 Task: Research Airbnb options in Assab, Eritrea from 2nd December, 2023 to 5th December, 2023 for 1 adult. Place can be private room with 1  bedroom having 1 bed and 1 bathroom. Property type can be hotel.
Action: Mouse moved to (454, 63)
Screenshot: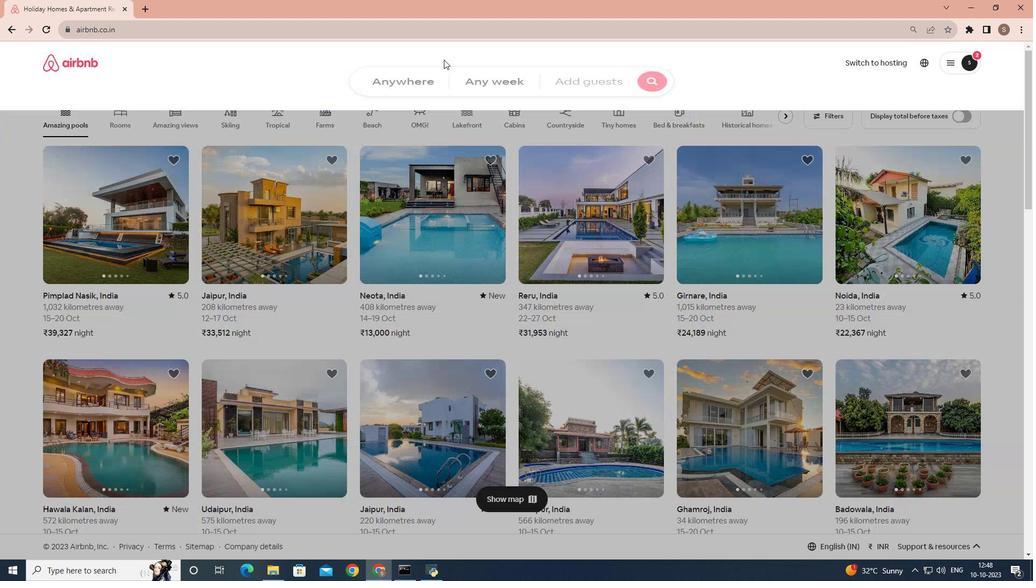 
Action: Mouse pressed left at (454, 63)
Screenshot: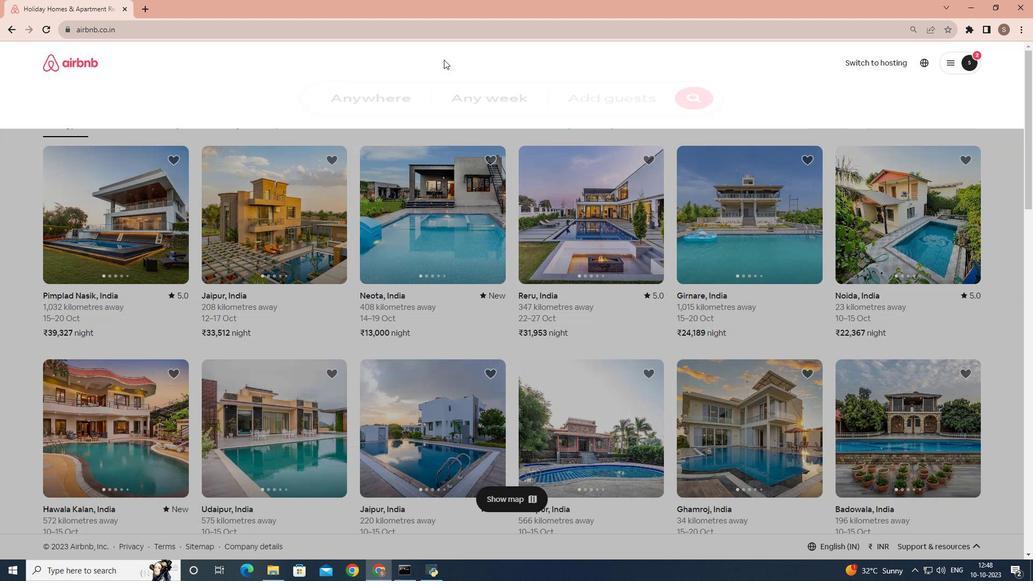 
Action: Mouse moved to (388, 102)
Screenshot: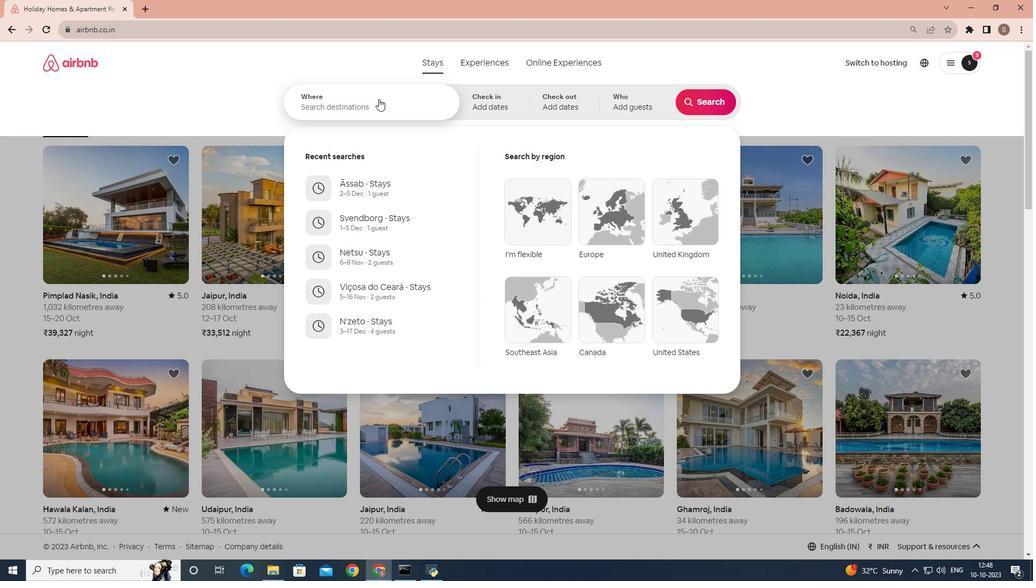 
Action: Mouse pressed left at (388, 102)
Screenshot: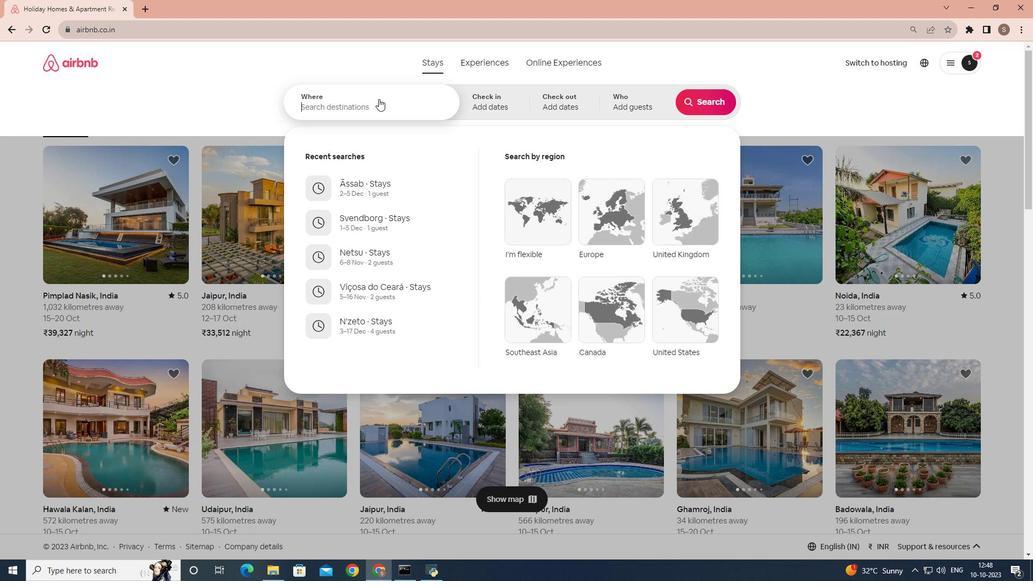 
Action: Key pressed <Key.shift>Assab,<Key.space><Key.shift>Eritea
Screenshot: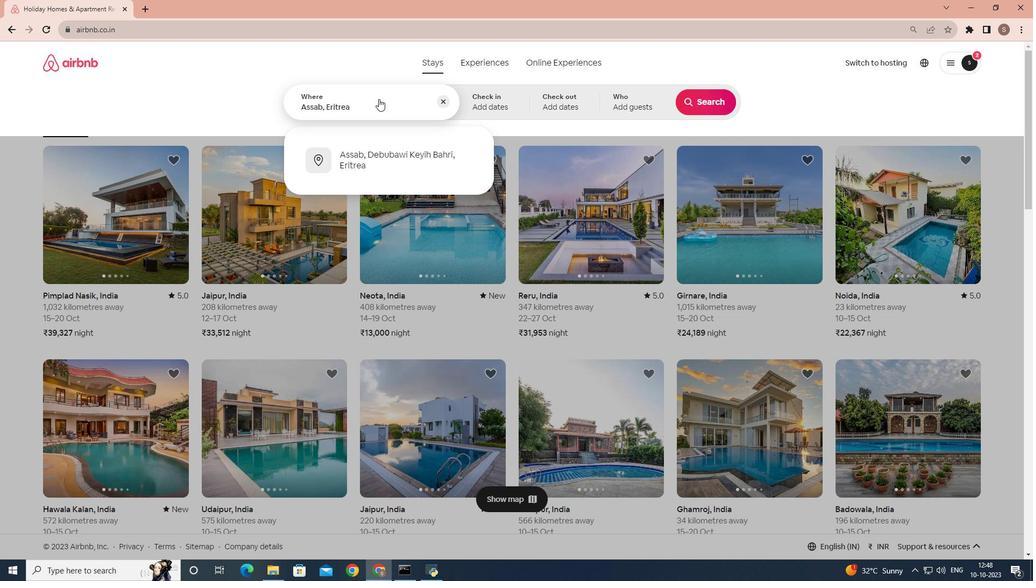 
Action: Mouse moved to (426, 161)
Screenshot: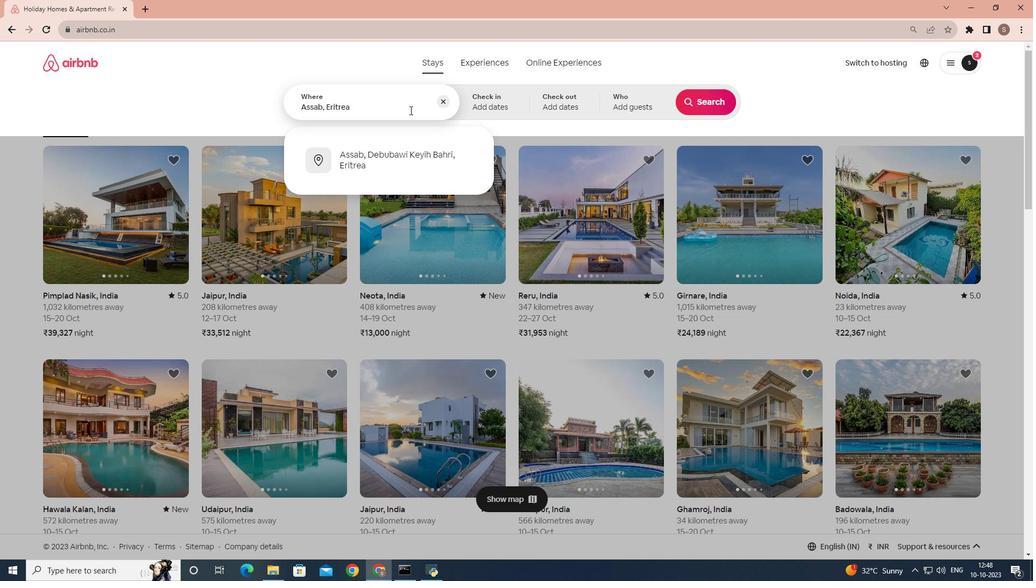 
Action: Mouse pressed left at (426, 161)
Screenshot: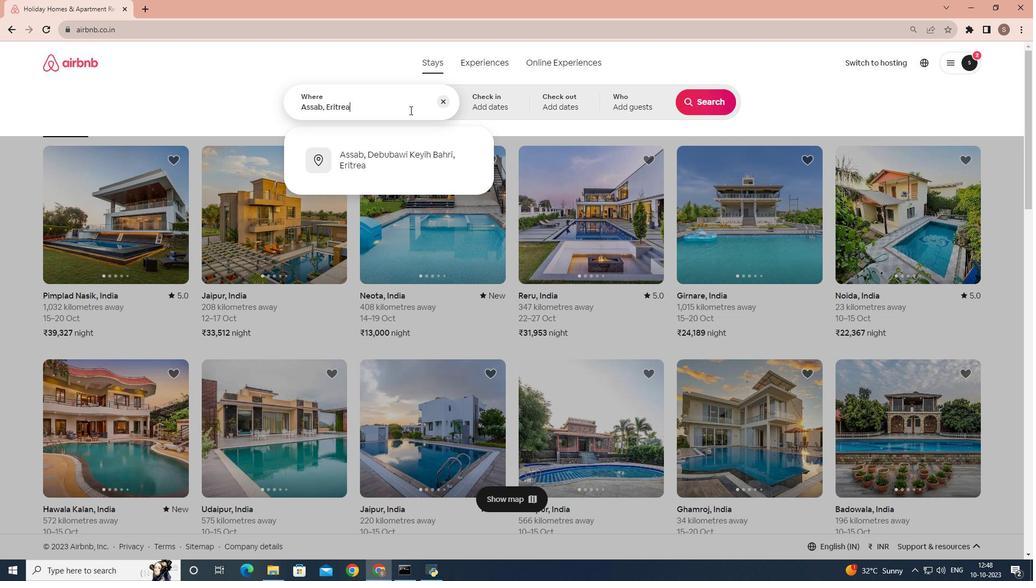 
Action: Mouse moved to (708, 186)
Screenshot: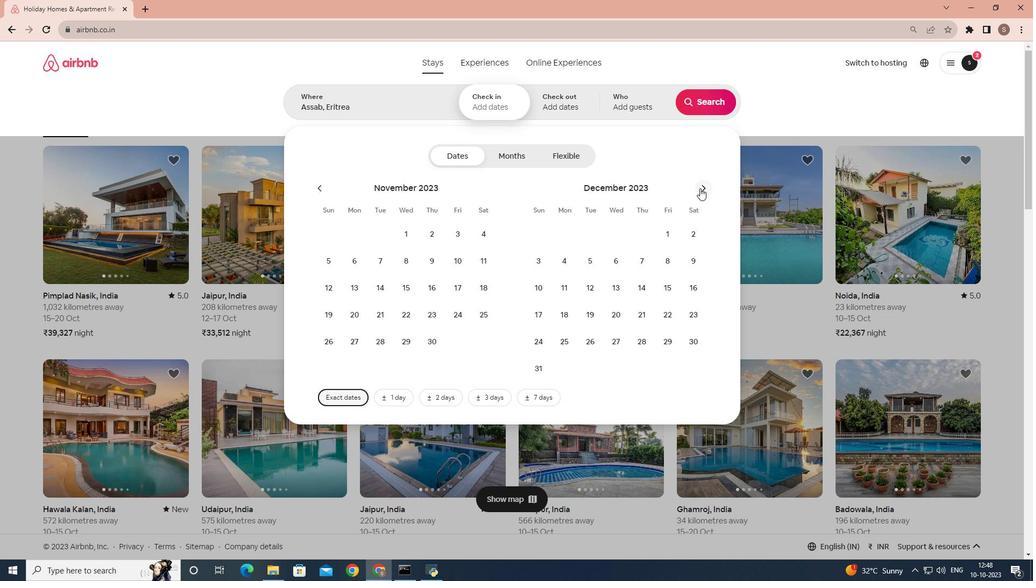 
Action: Mouse pressed left at (708, 186)
Screenshot: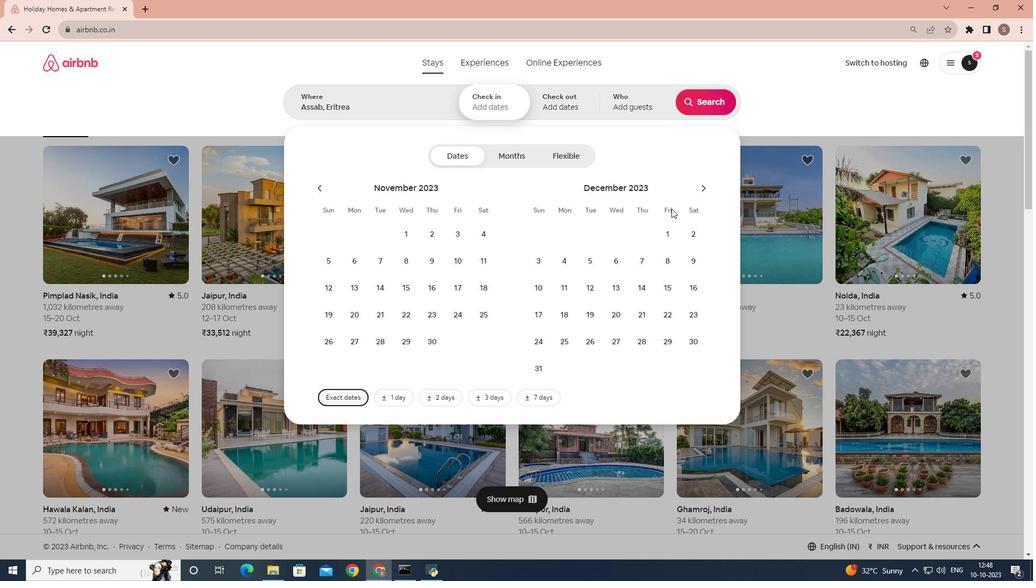 
Action: Mouse moved to (686, 235)
Screenshot: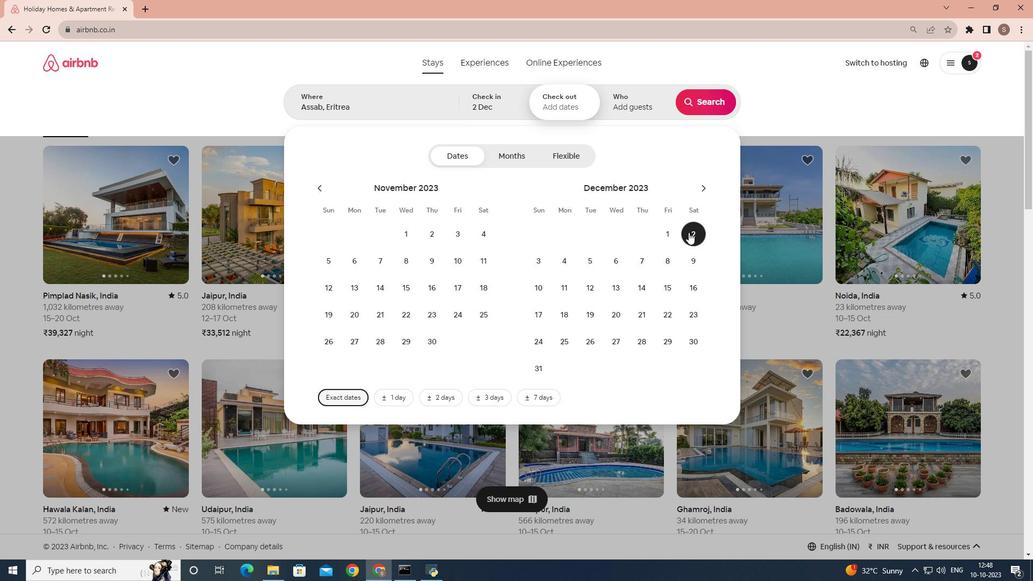 
Action: Mouse pressed left at (686, 235)
Screenshot: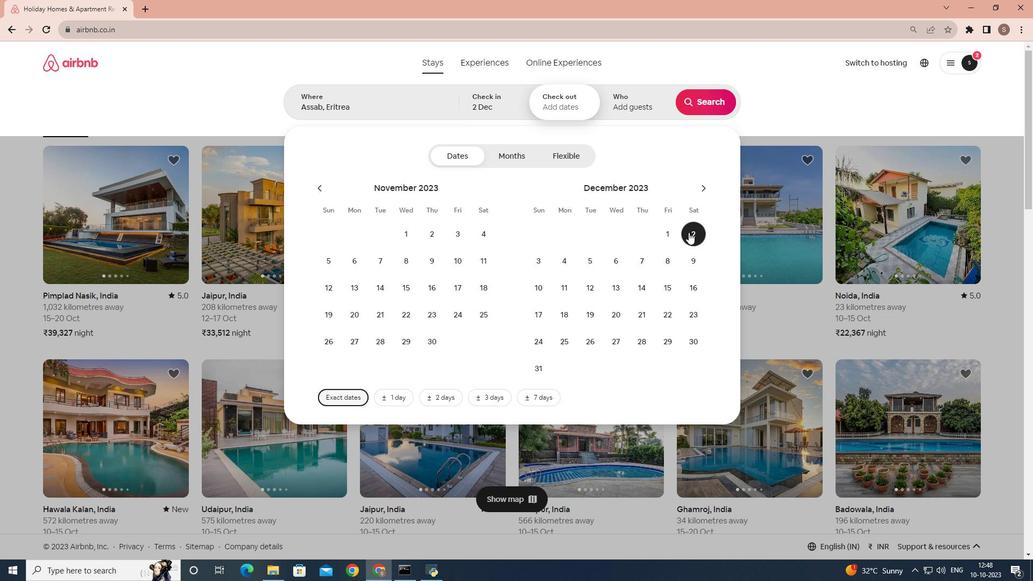 
Action: Mouse moved to (589, 266)
Screenshot: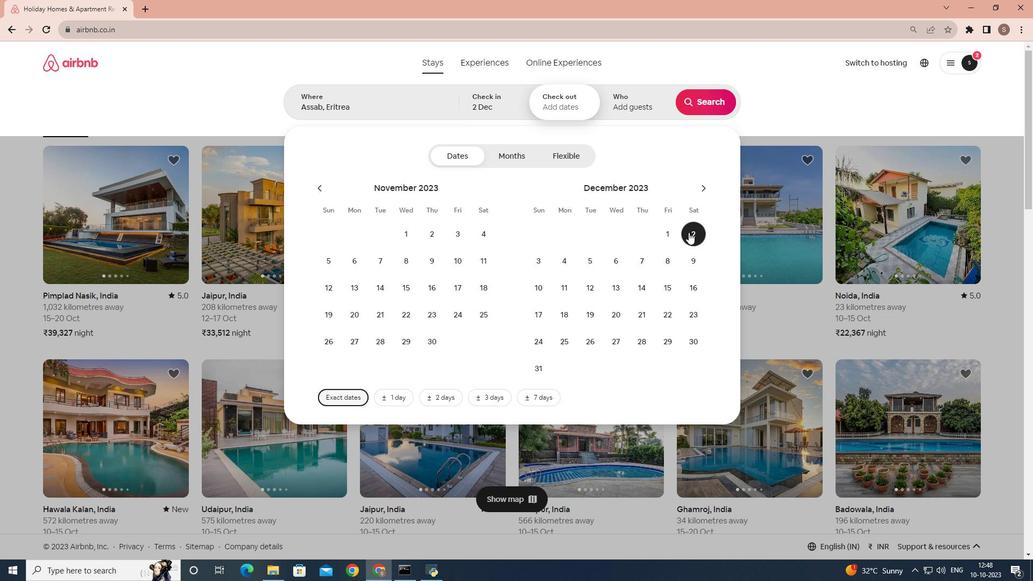 
Action: Mouse pressed left at (589, 266)
Screenshot: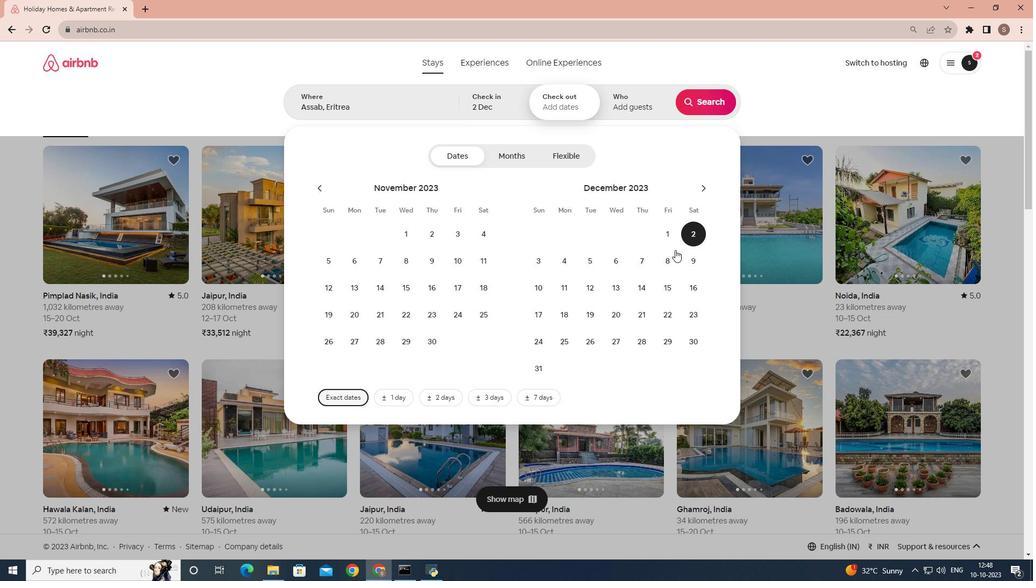 
Action: Mouse moved to (625, 112)
Screenshot: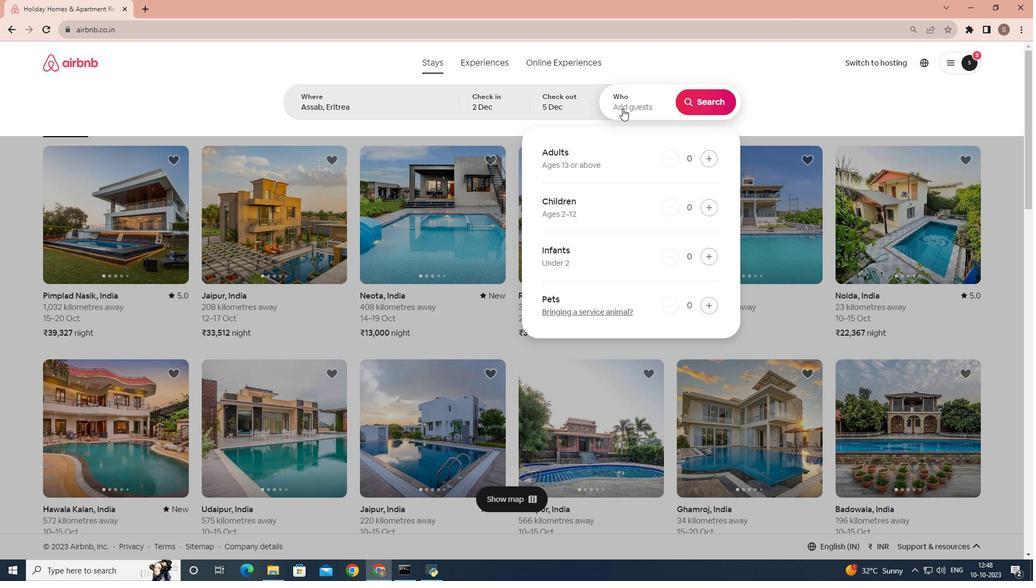 
Action: Mouse pressed left at (625, 112)
Screenshot: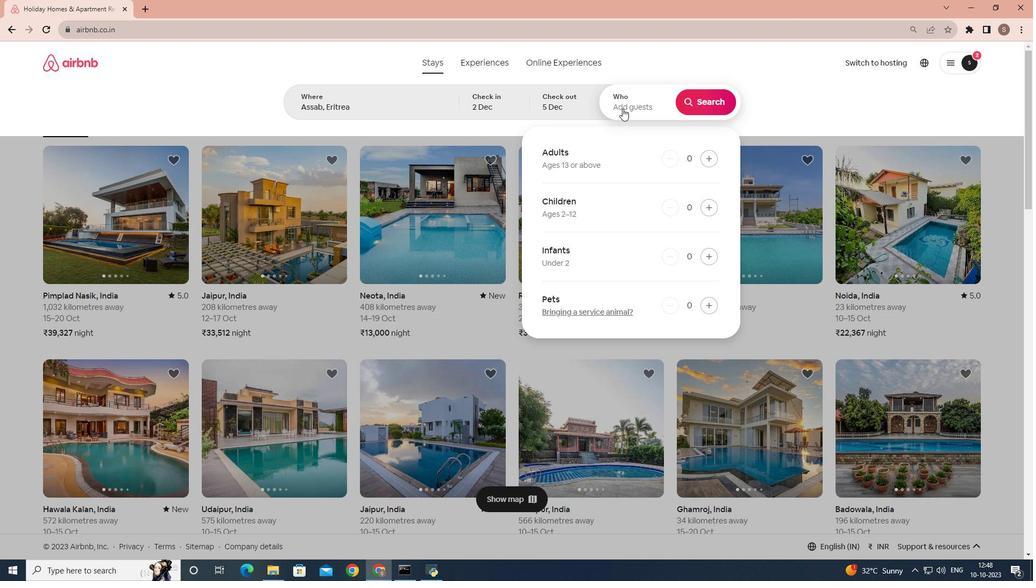 
Action: Mouse moved to (712, 159)
Screenshot: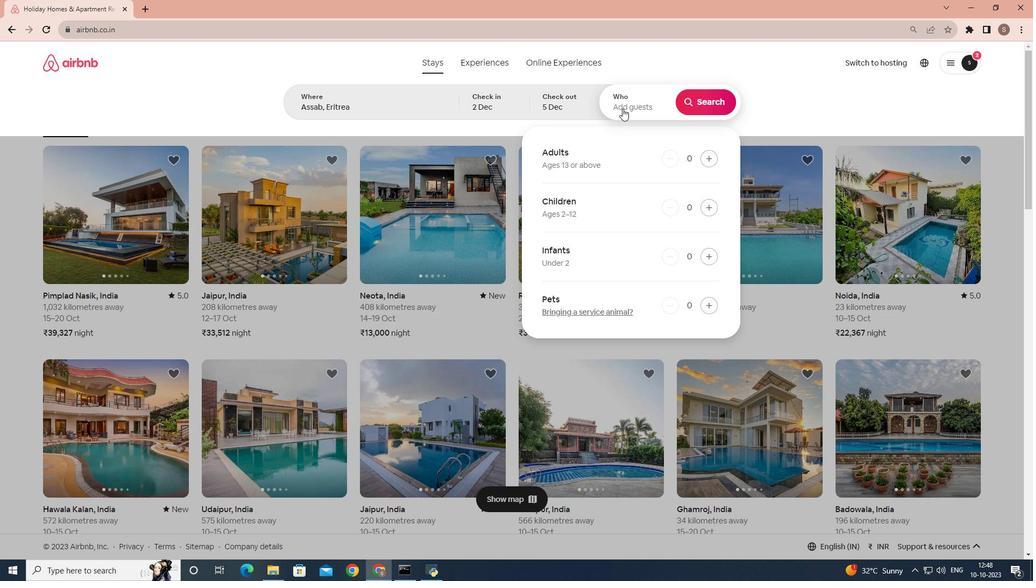 
Action: Mouse pressed left at (712, 159)
Screenshot: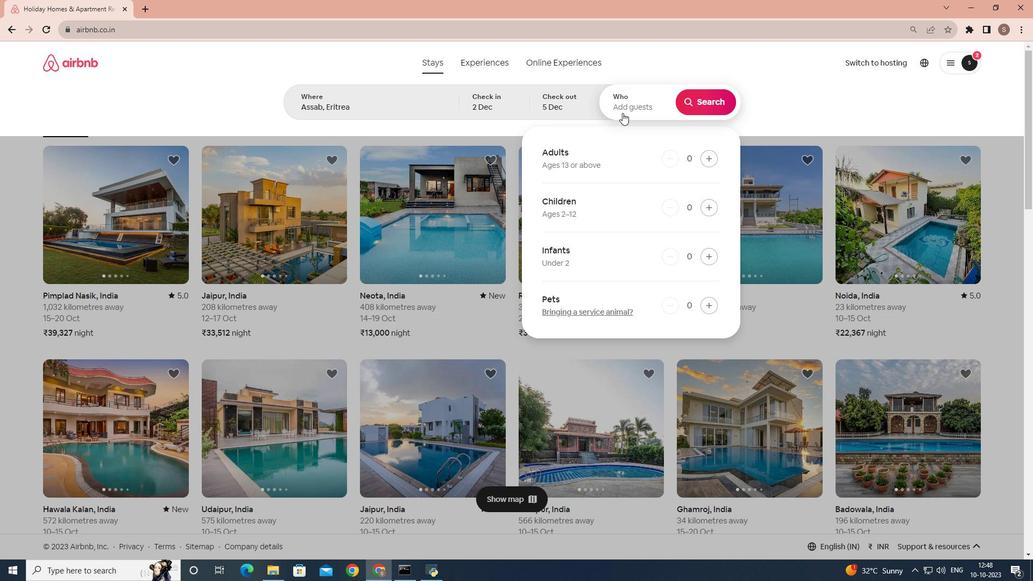 
Action: Mouse moved to (720, 103)
Screenshot: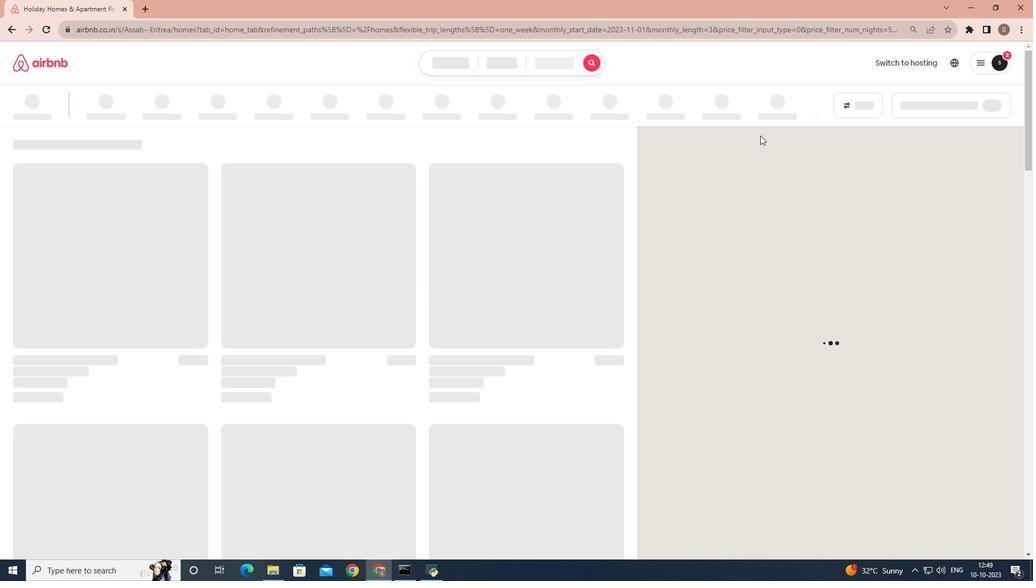 
Action: Mouse pressed left at (720, 103)
Screenshot: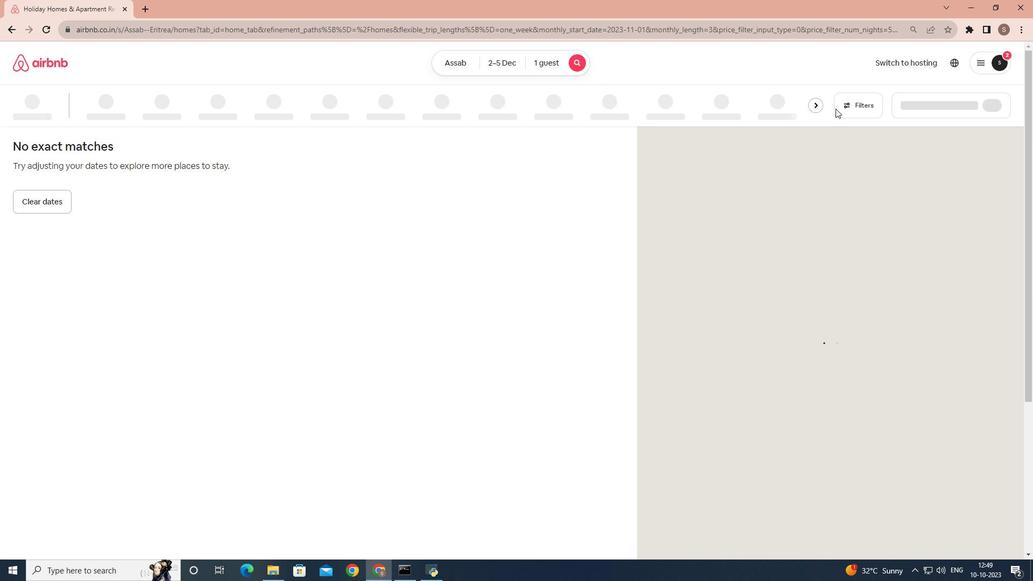 
Action: Mouse moved to (847, 107)
Screenshot: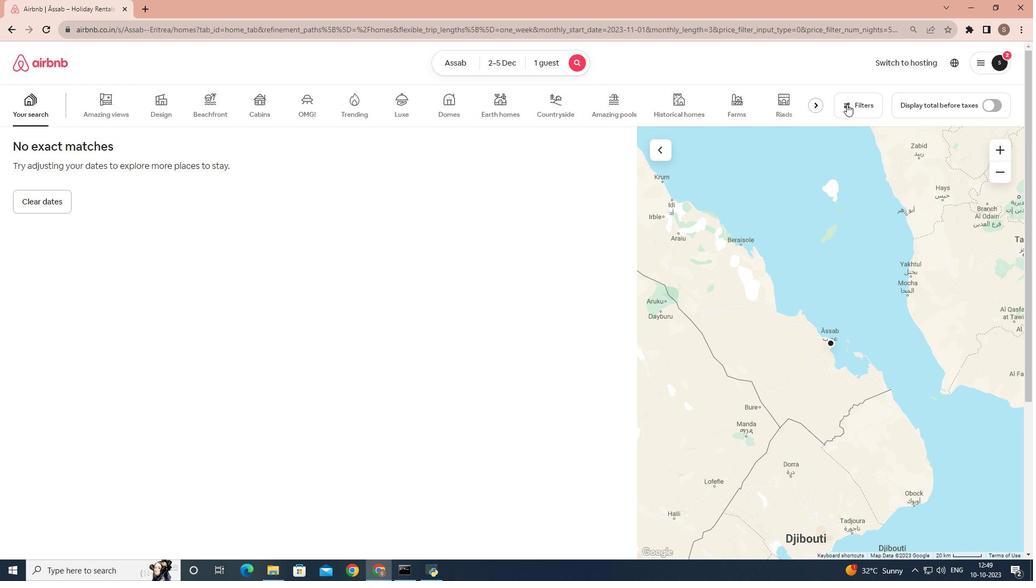 
Action: Mouse pressed left at (847, 107)
Screenshot: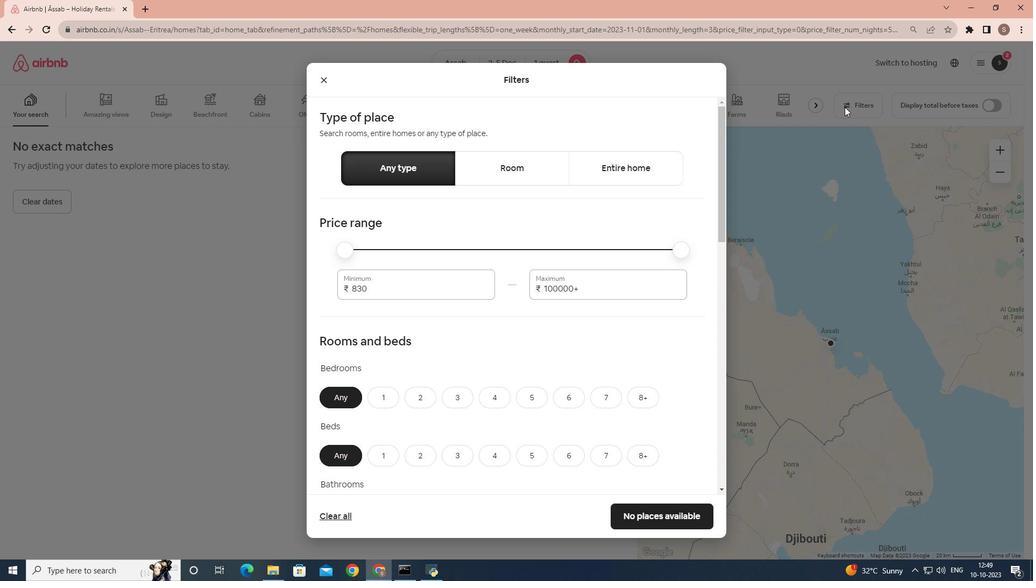 
Action: Mouse moved to (482, 319)
Screenshot: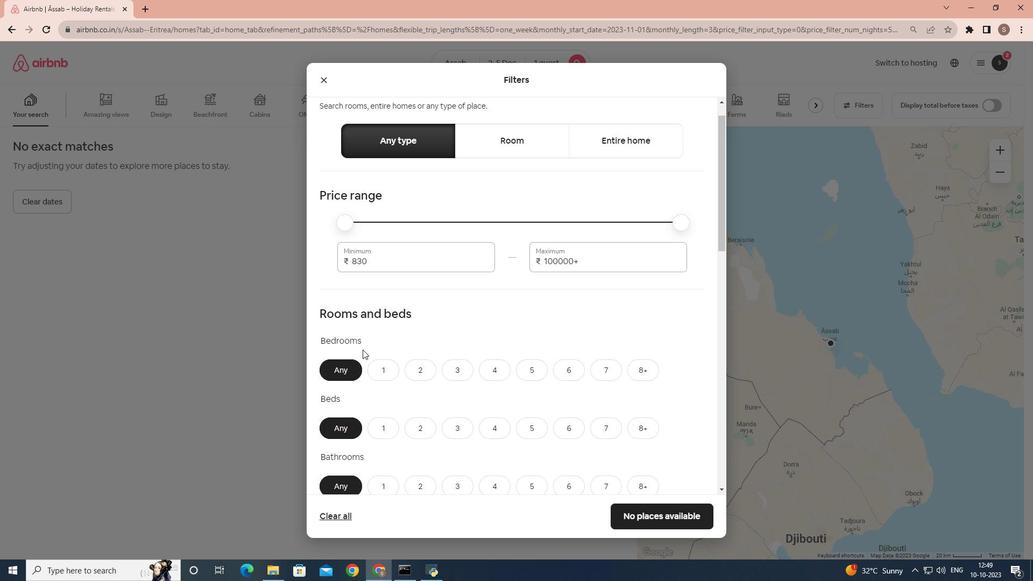 
Action: Mouse scrolled (482, 319) with delta (0, 0)
Screenshot: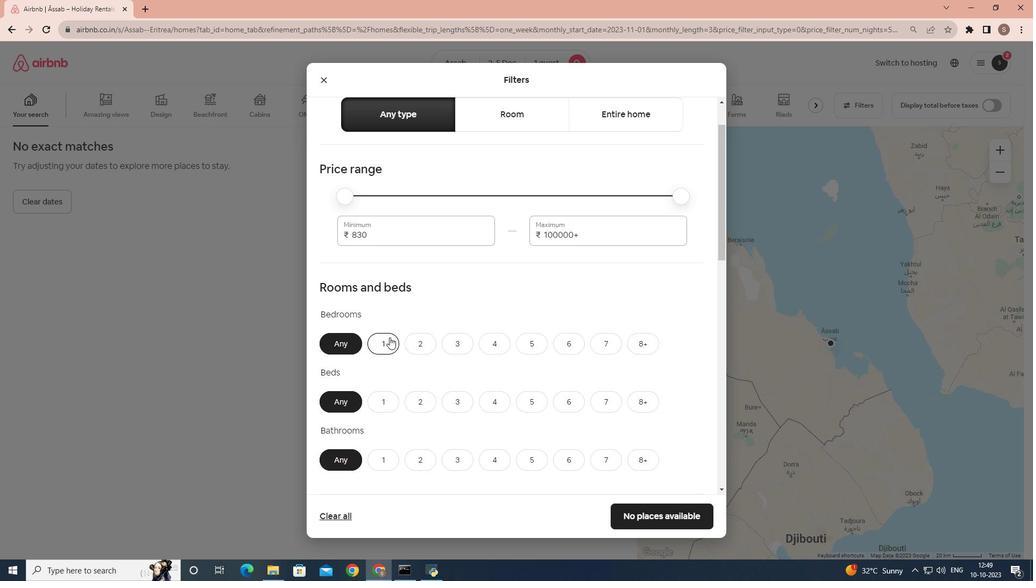 
Action: Mouse moved to (382, 345)
Screenshot: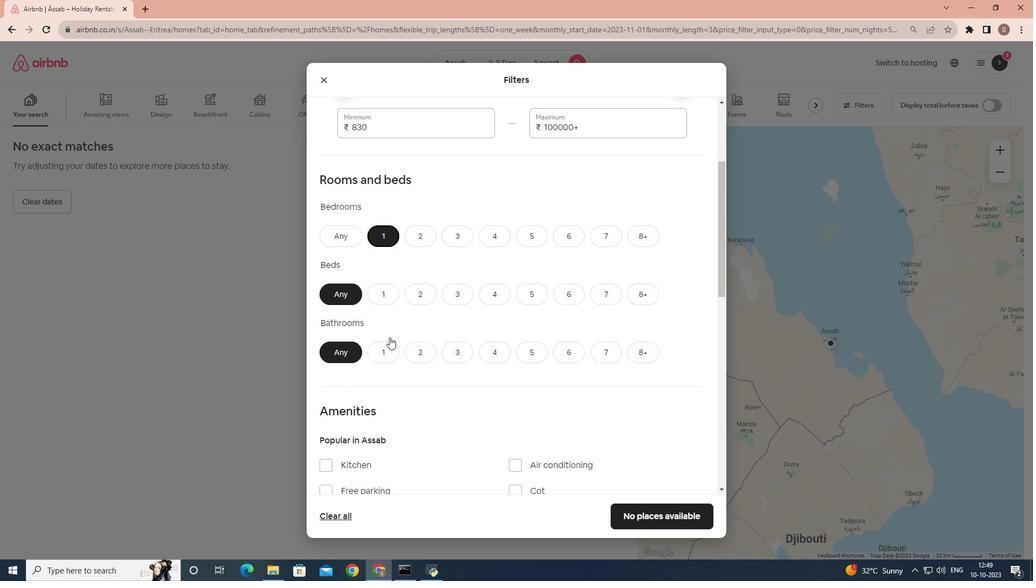 
Action: Mouse pressed left at (382, 345)
Screenshot: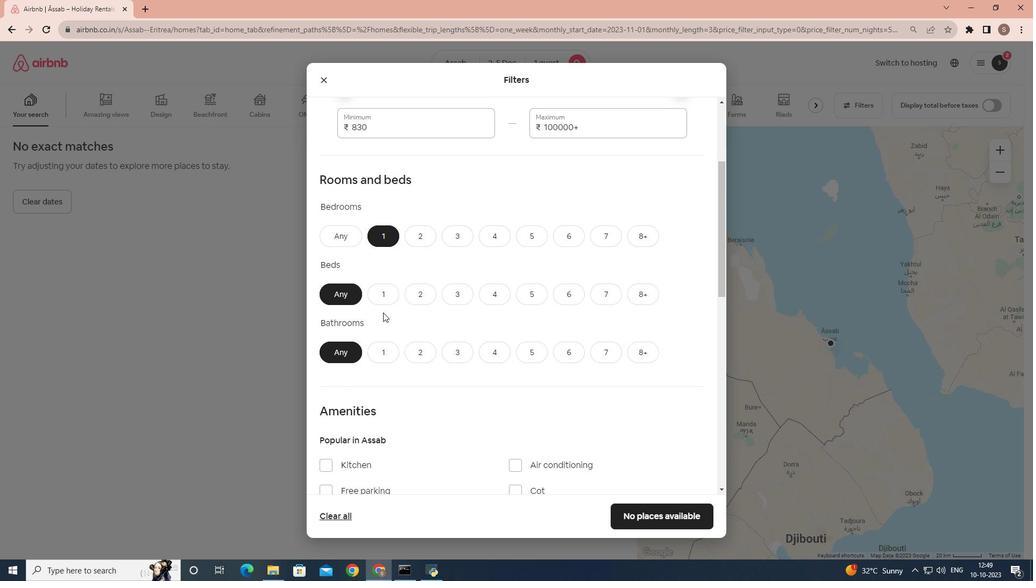 
Action: Mouse scrolled (382, 344) with delta (0, 0)
Screenshot: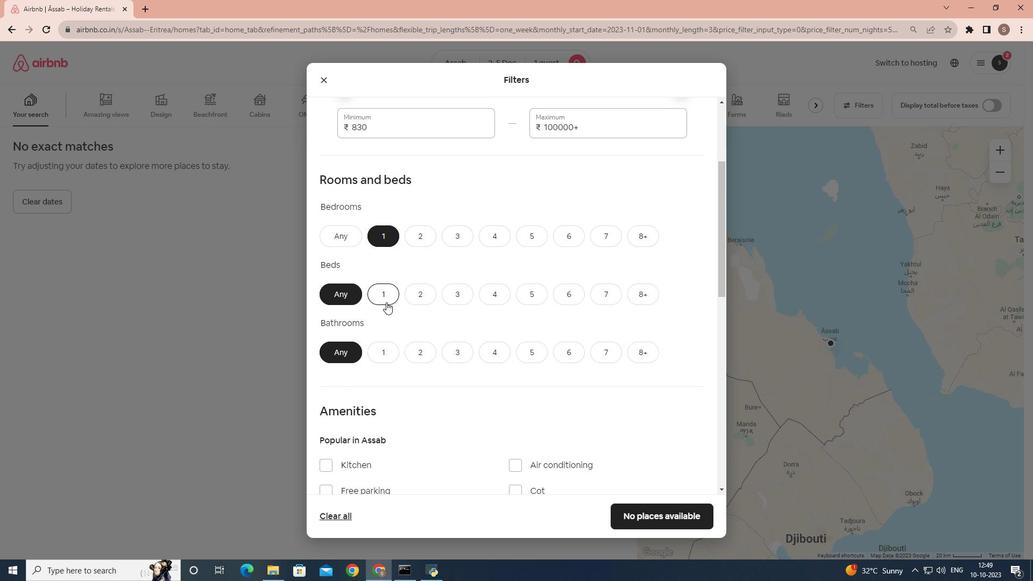 
Action: Mouse moved to (386, 353)
Screenshot: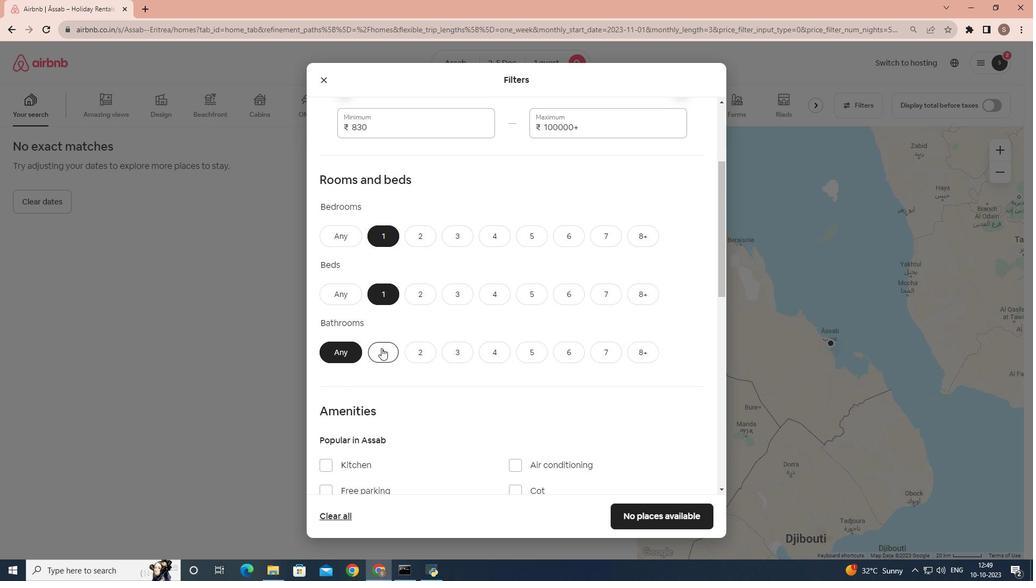 
Action: Mouse pressed left at (386, 353)
Screenshot: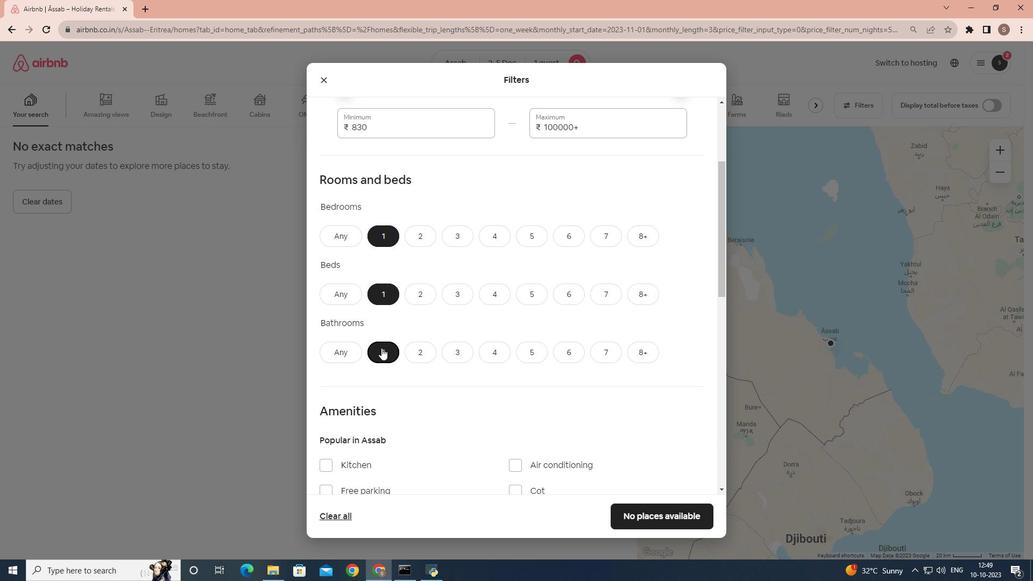 
Action: Mouse moved to (384, 400)
Screenshot: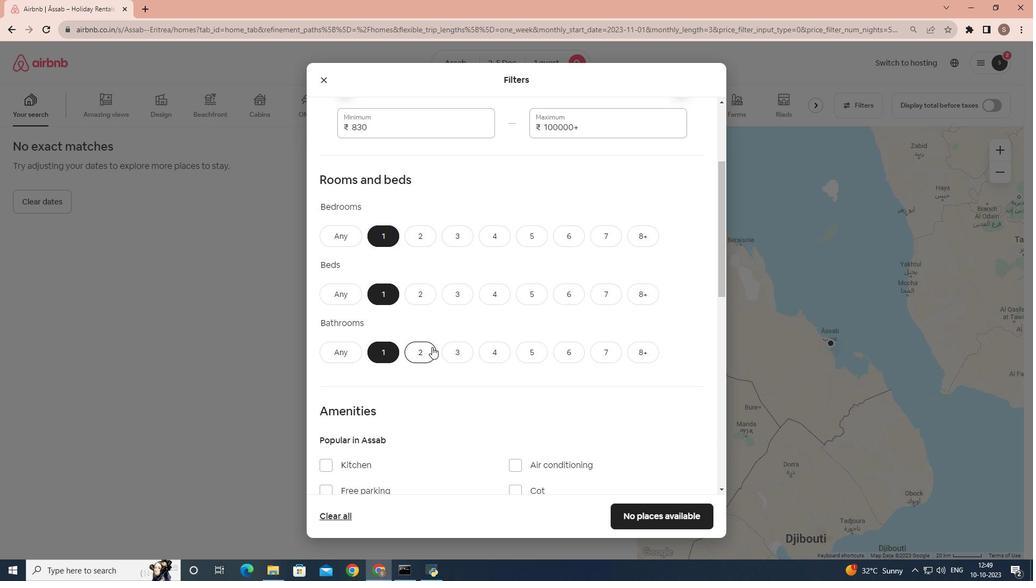 
Action: Mouse pressed left at (384, 400)
Screenshot: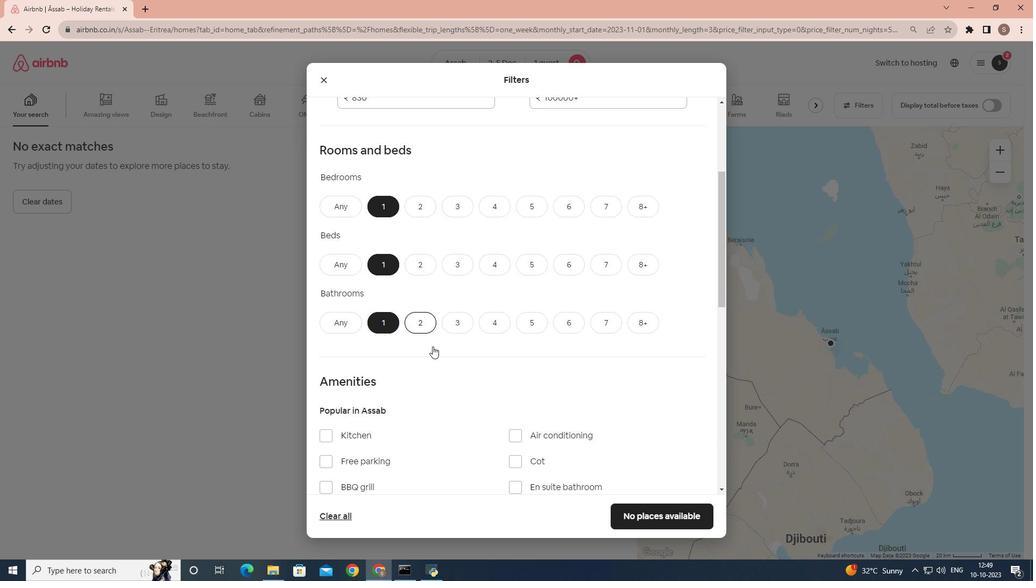 
Action: Mouse moved to (449, 395)
Screenshot: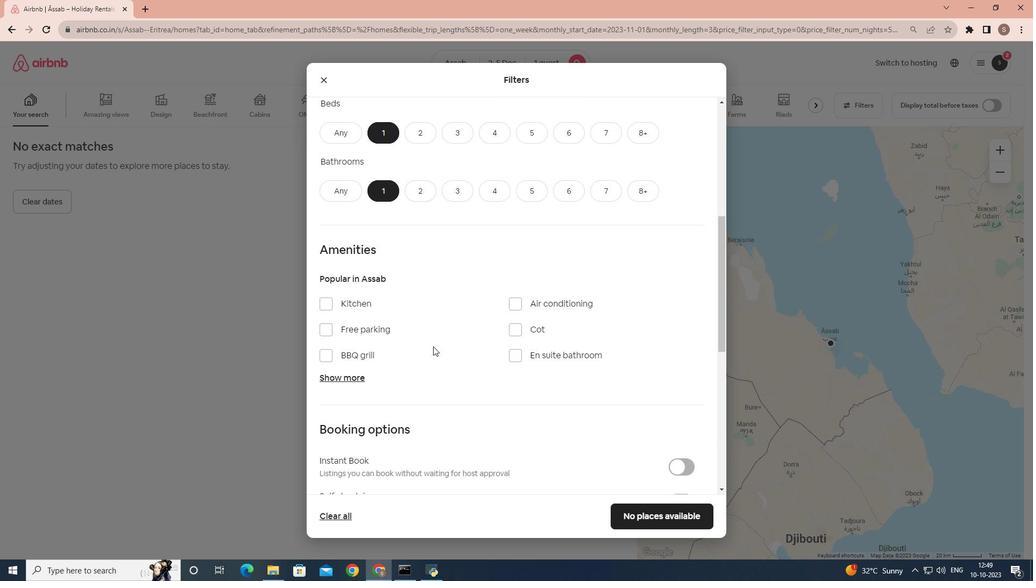 
Action: Mouse scrolled (449, 394) with delta (0, 0)
Screenshot: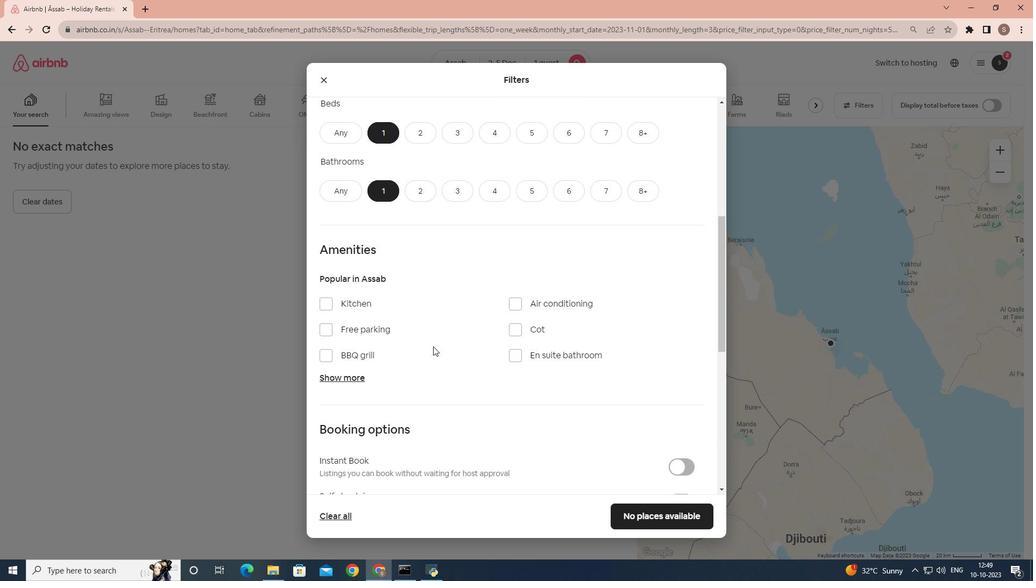 
Action: Mouse scrolled (449, 394) with delta (0, 0)
Screenshot: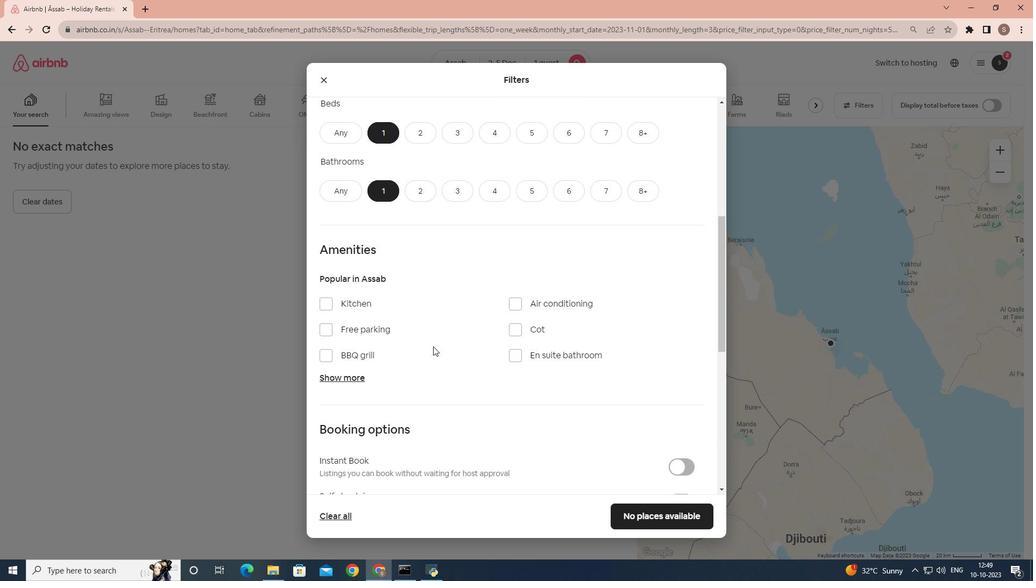 
Action: Mouse scrolled (449, 394) with delta (0, 0)
Screenshot: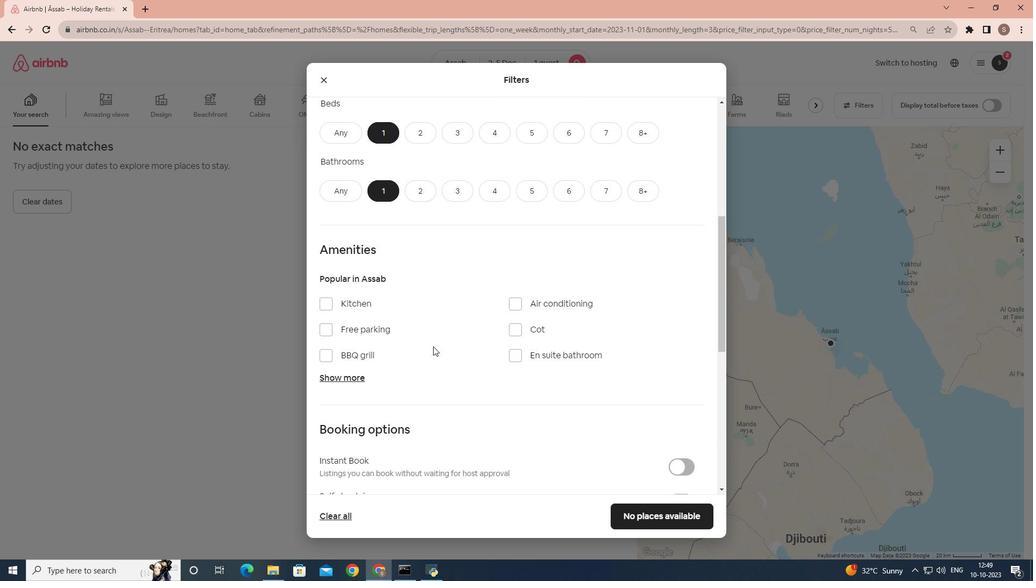 
Action: Mouse scrolled (449, 394) with delta (0, 0)
Screenshot: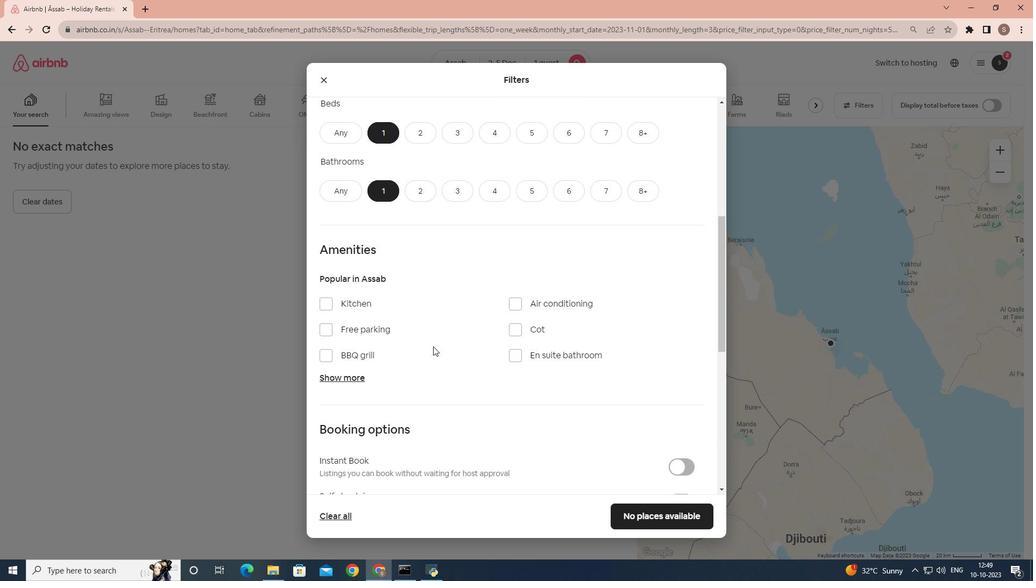 
Action: Mouse moved to (451, 394)
Screenshot: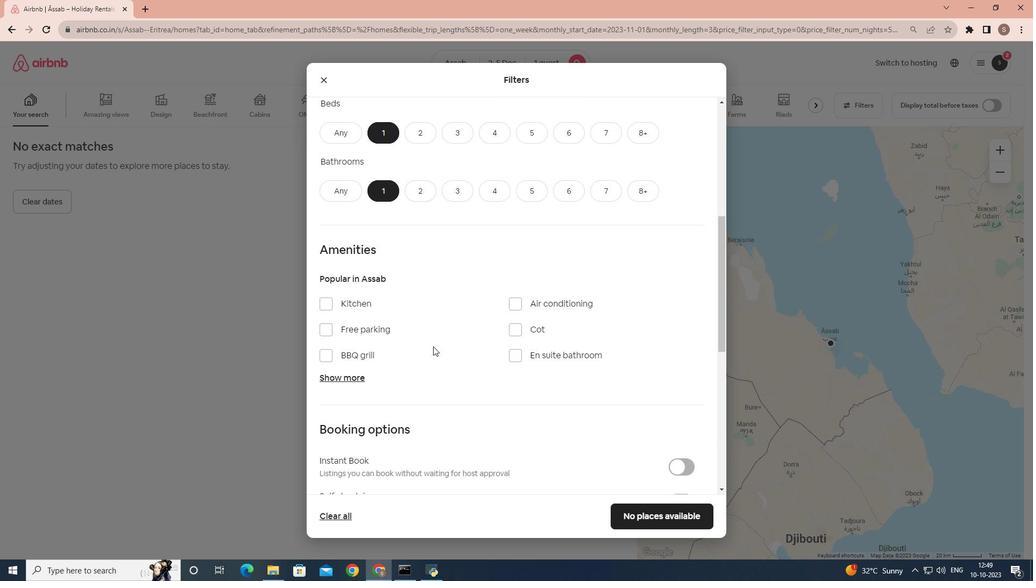 
Action: Mouse scrolled (451, 394) with delta (0, 0)
Screenshot: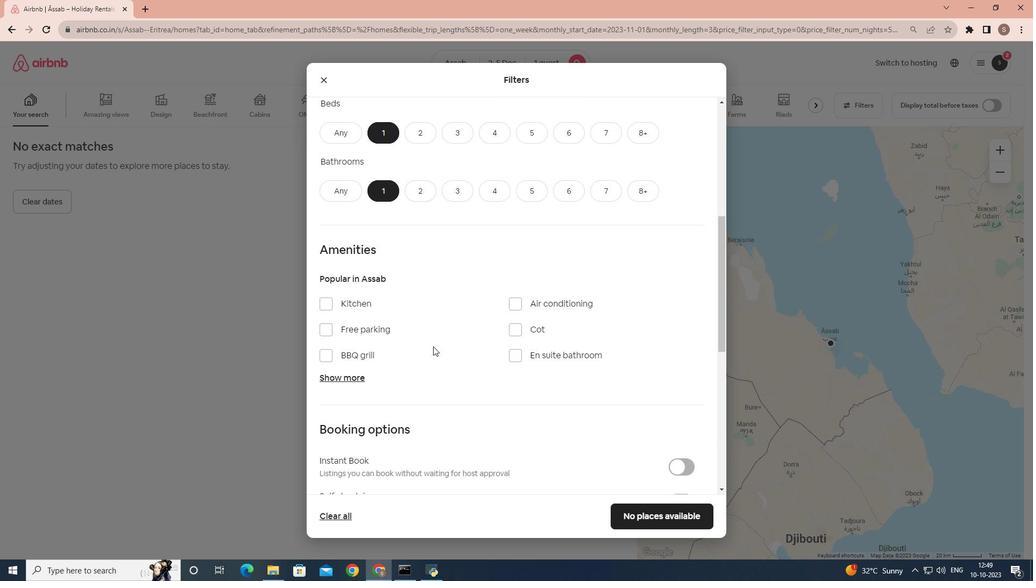 
Action: Mouse moved to (444, 59)
Screenshot: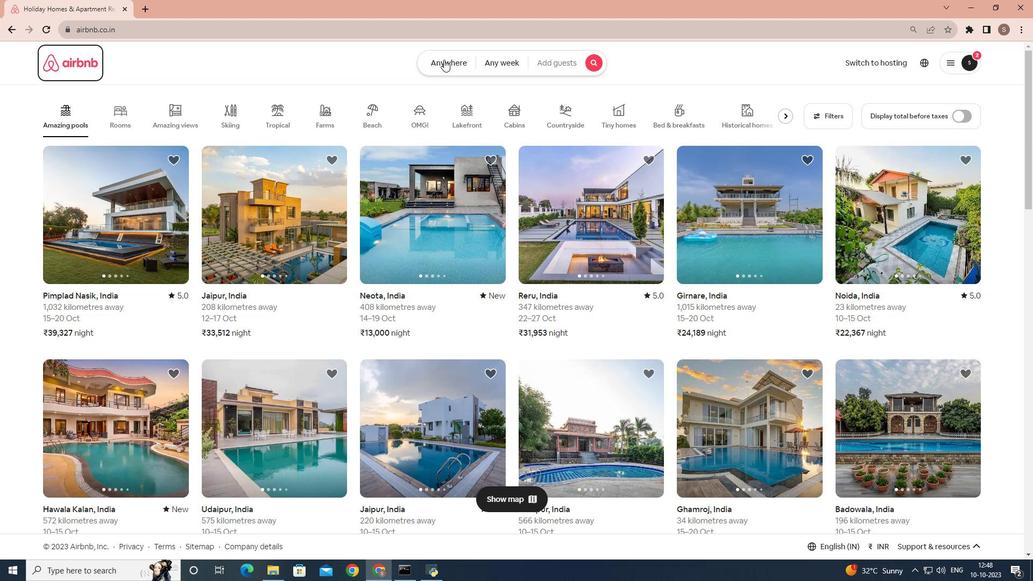 
Action: Mouse pressed left at (444, 59)
Screenshot: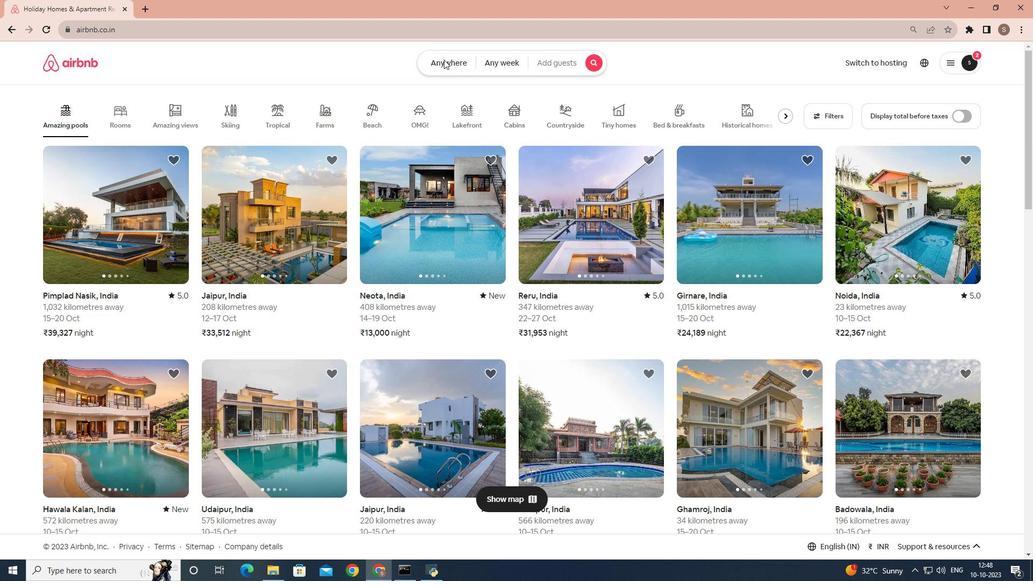 
Action: Mouse moved to (379, 99)
Screenshot: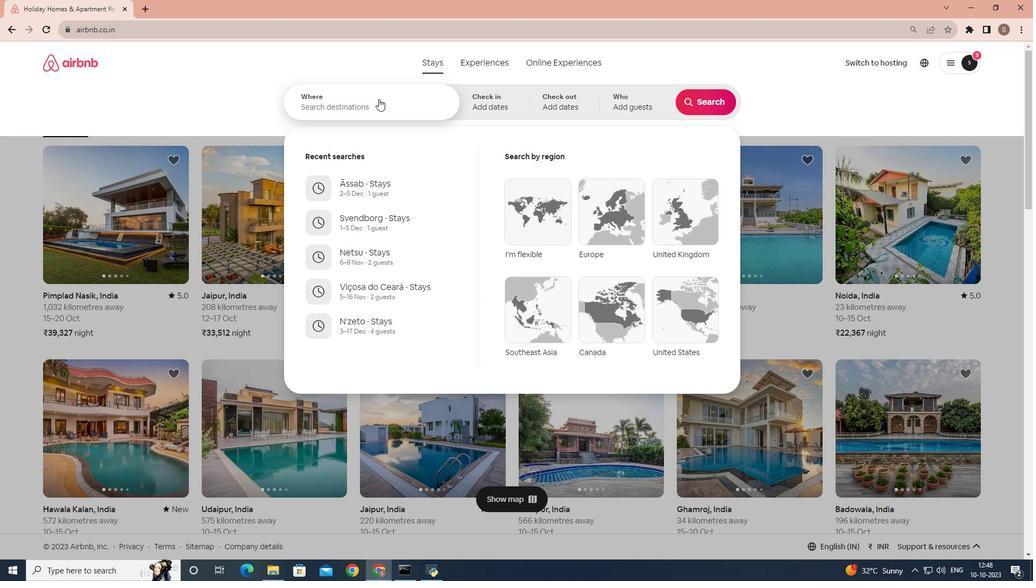 
Action: Mouse pressed left at (379, 99)
Screenshot: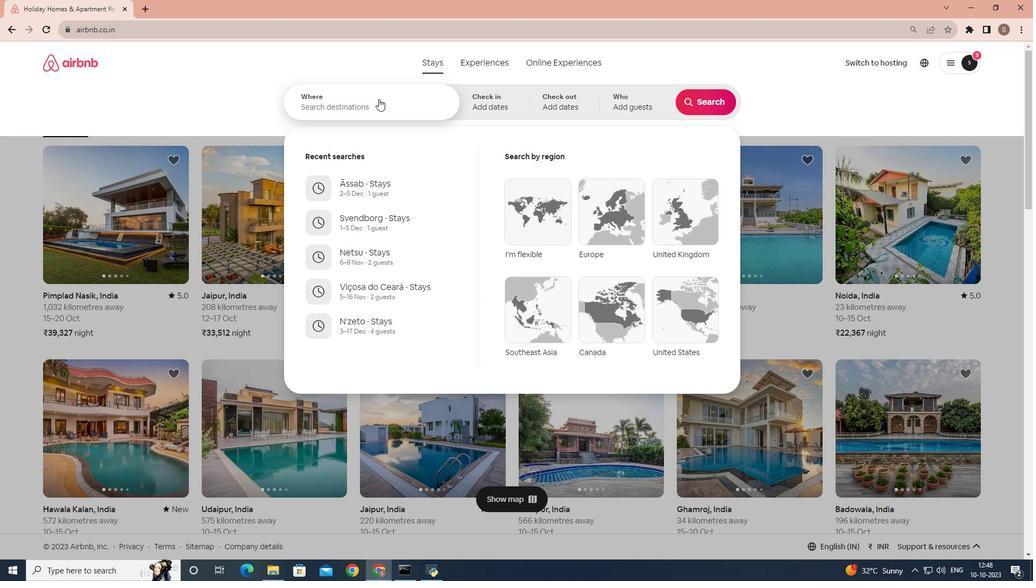 
Action: Key pressed <Key.shift>Assab,<Key.space><Key.shift>Eritrea
Screenshot: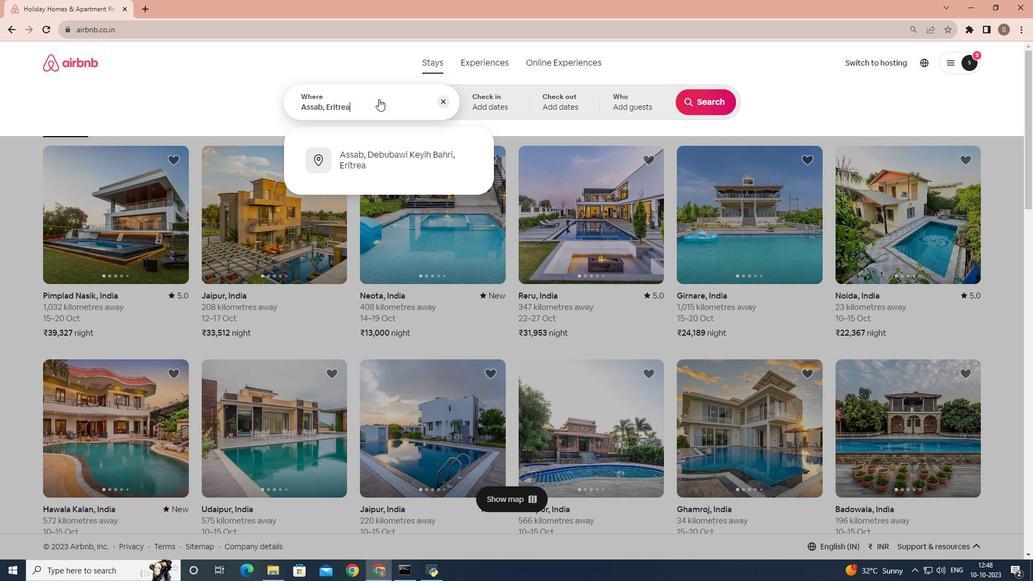 
Action: Mouse moved to (480, 105)
Screenshot: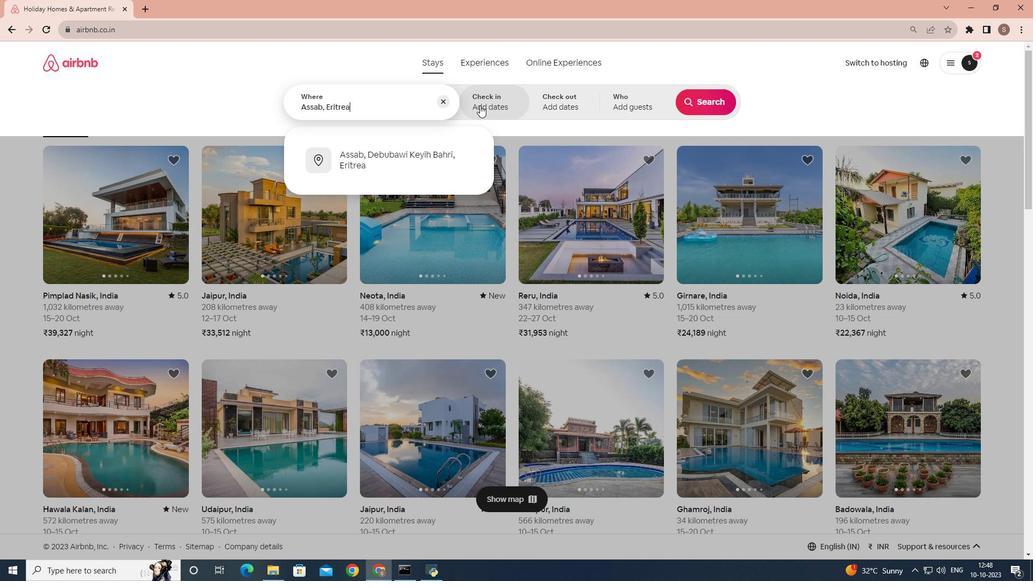 
Action: Mouse pressed left at (480, 105)
Screenshot: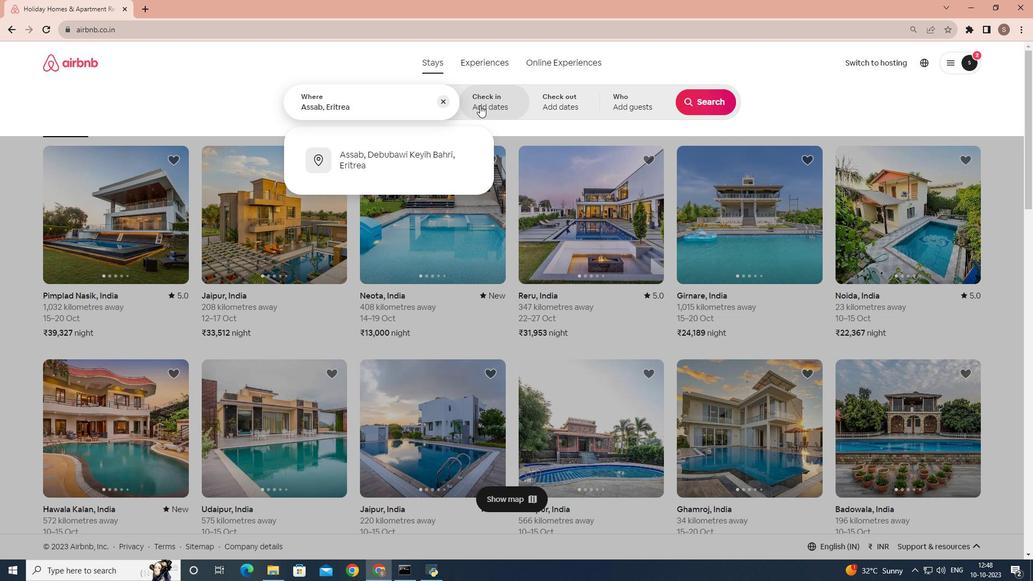 
Action: Mouse moved to (708, 183)
Screenshot: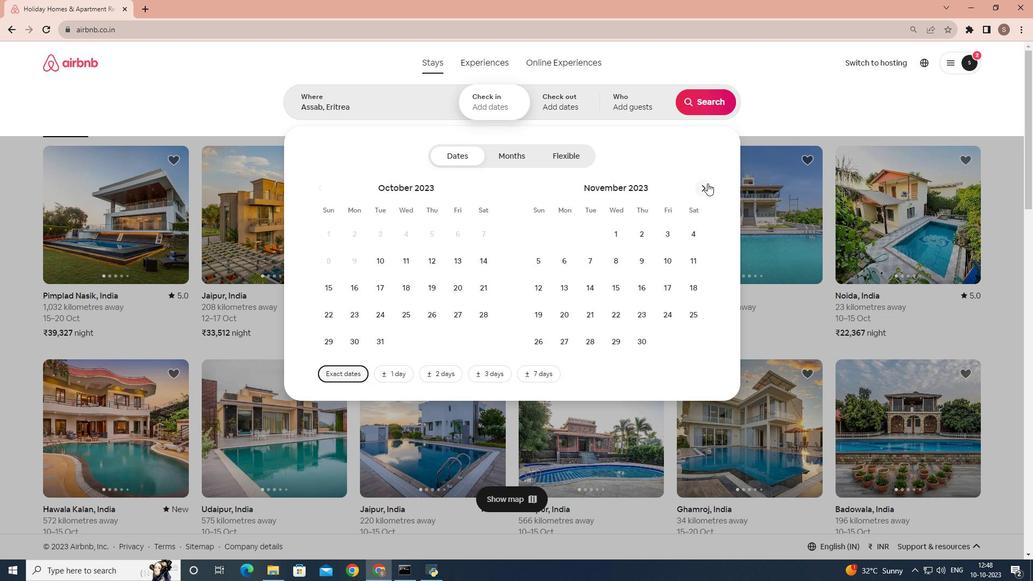 
Action: Mouse pressed left at (708, 183)
Screenshot: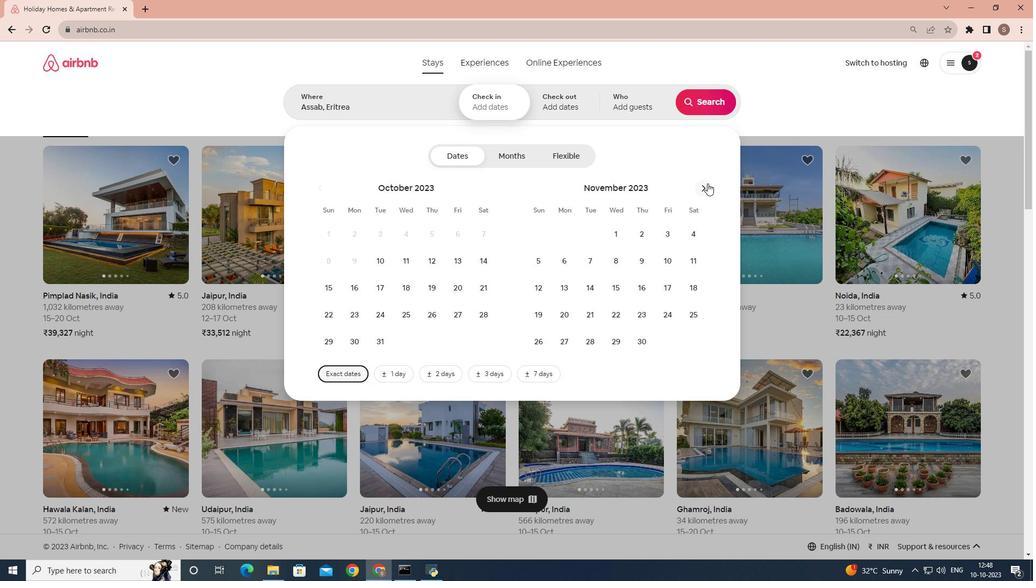 
Action: Mouse moved to (688, 232)
Screenshot: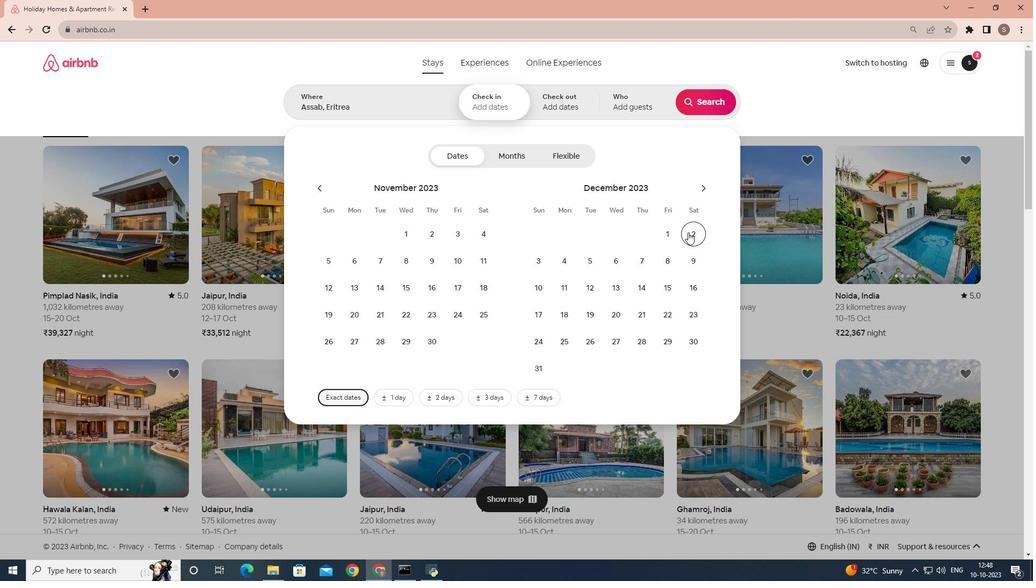 
Action: Mouse pressed left at (688, 232)
Screenshot: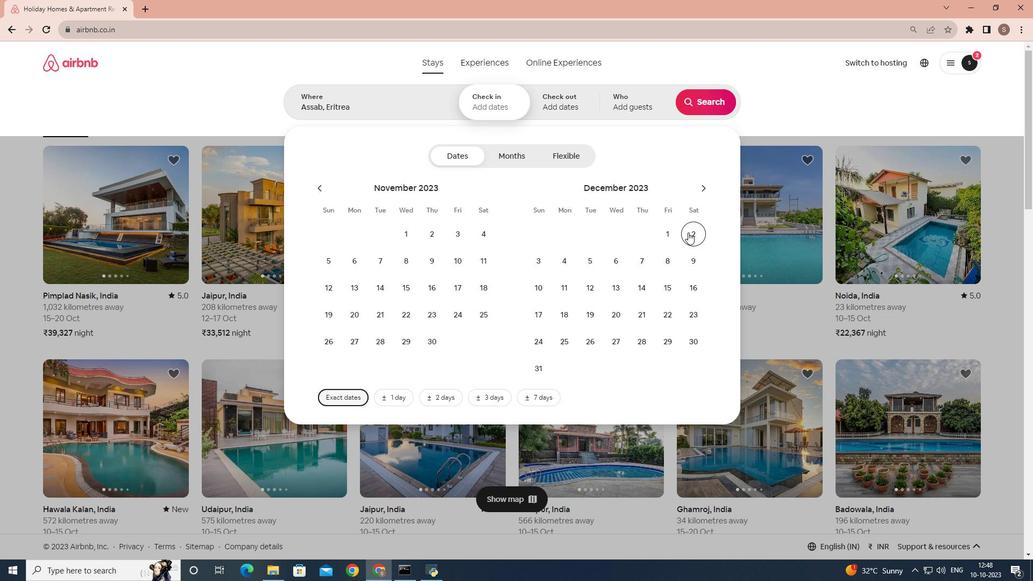 
Action: Mouse moved to (585, 260)
Screenshot: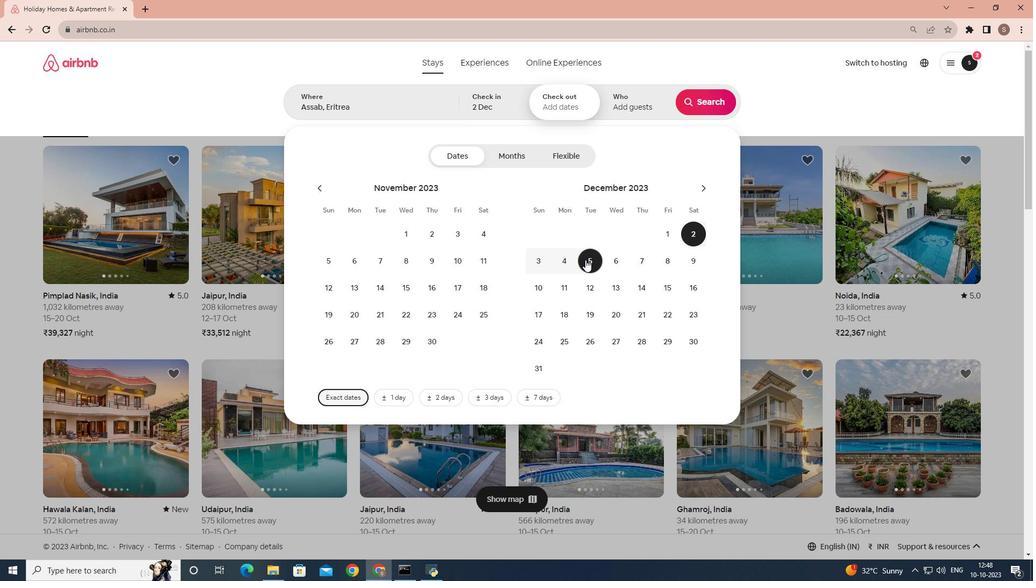 
Action: Mouse pressed left at (585, 260)
Screenshot: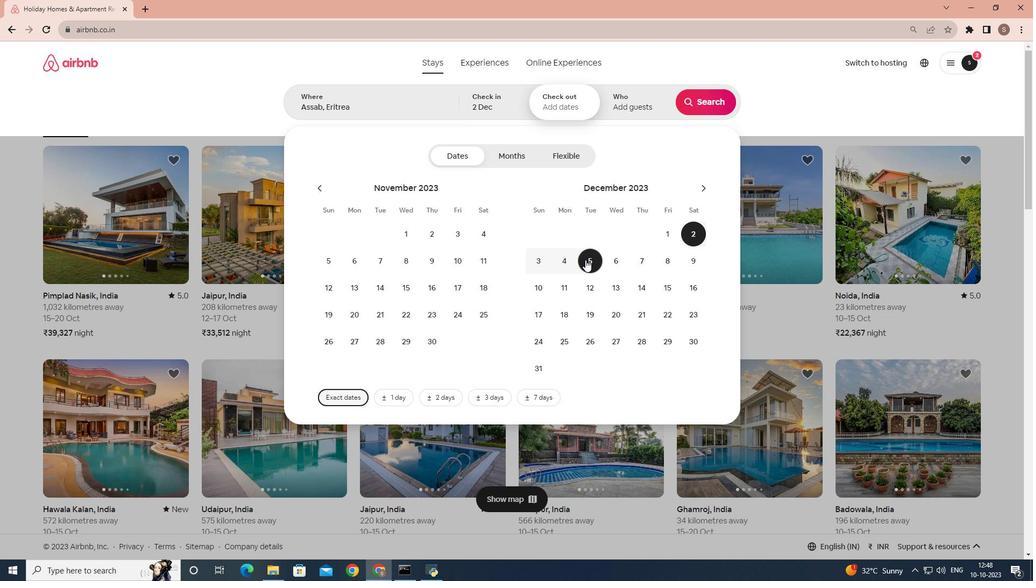 
Action: Mouse moved to (623, 108)
Screenshot: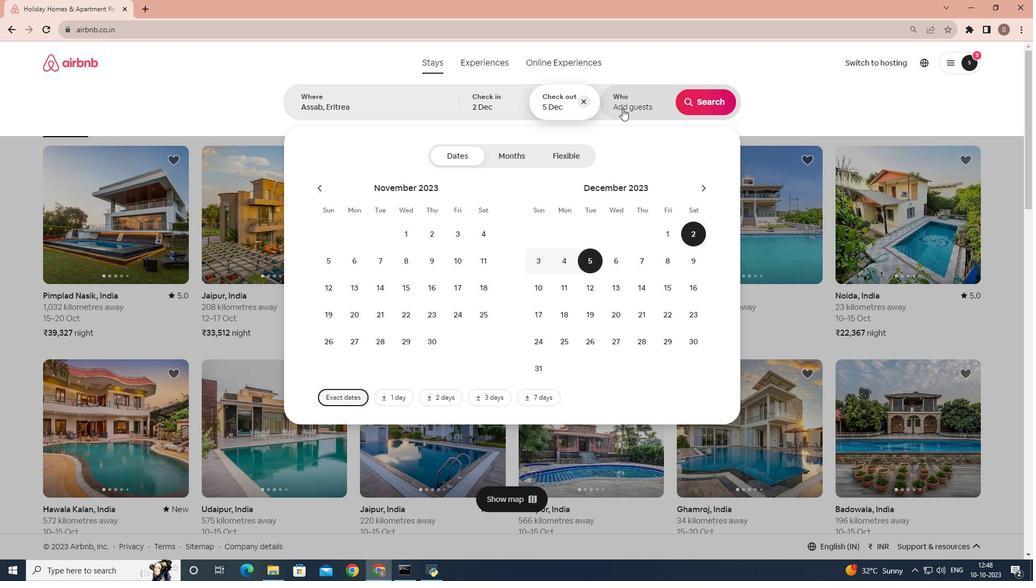 
Action: Mouse pressed left at (623, 108)
Screenshot: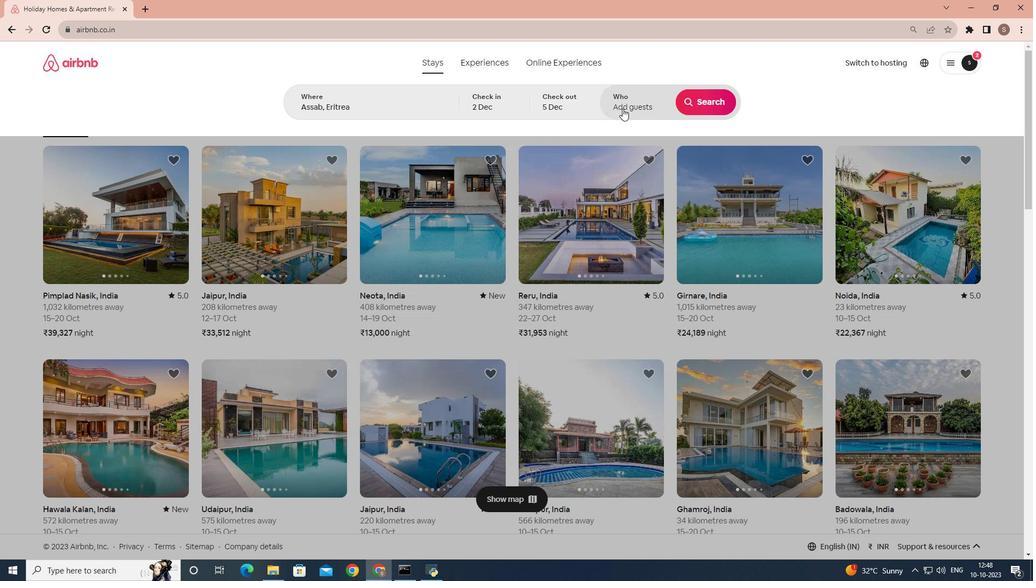
Action: Mouse moved to (709, 161)
Screenshot: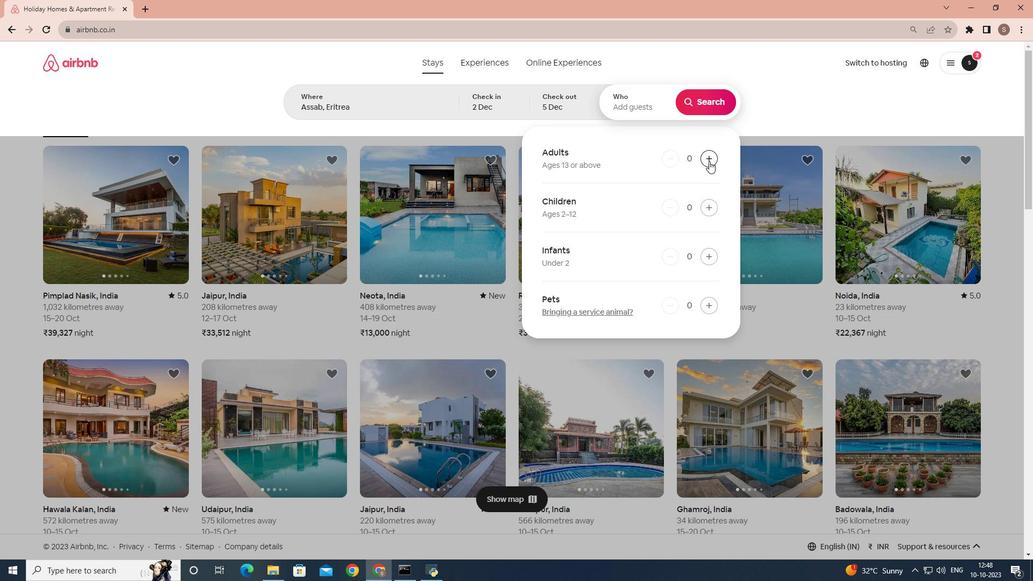 
Action: Mouse pressed left at (709, 161)
Screenshot: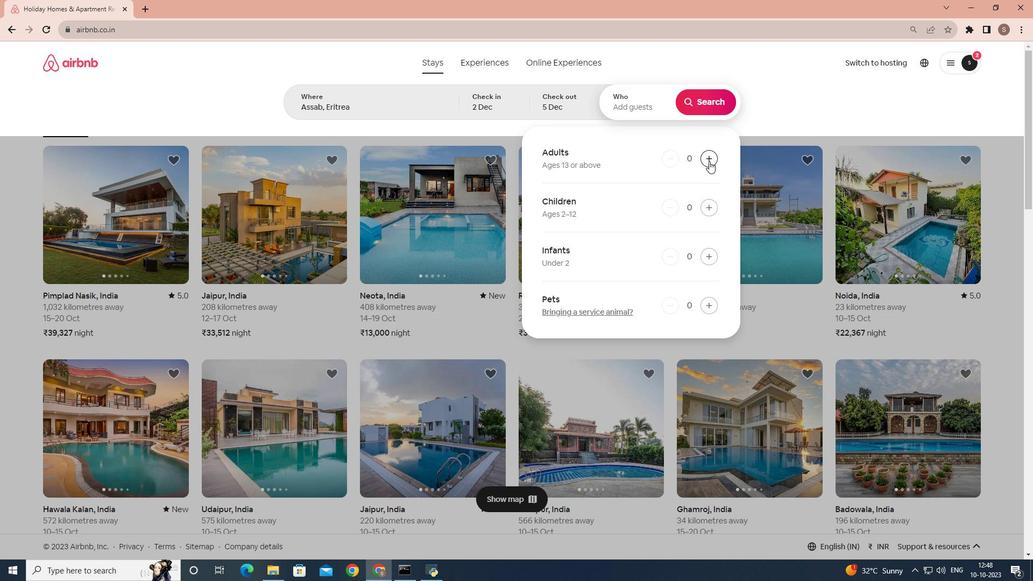 
Action: Mouse moved to (718, 101)
Screenshot: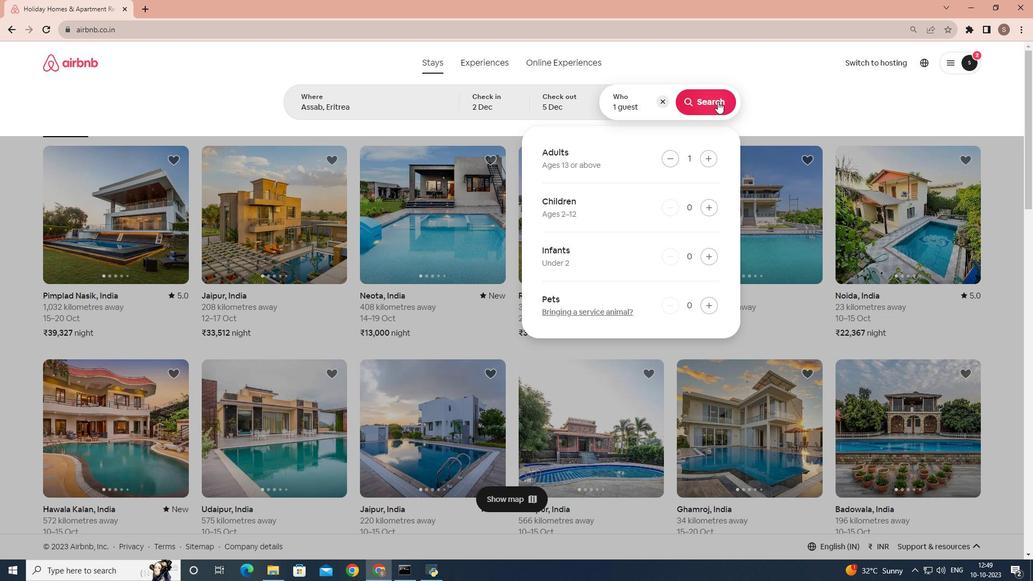 
Action: Mouse pressed left at (718, 101)
Screenshot: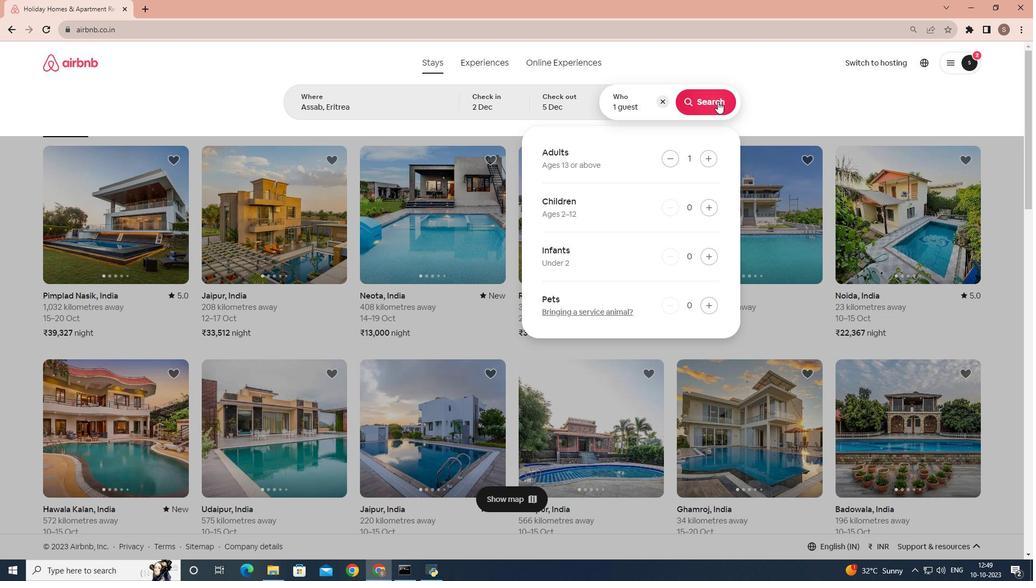 
Action: Mouse moved to (847, 104)
Screenshot: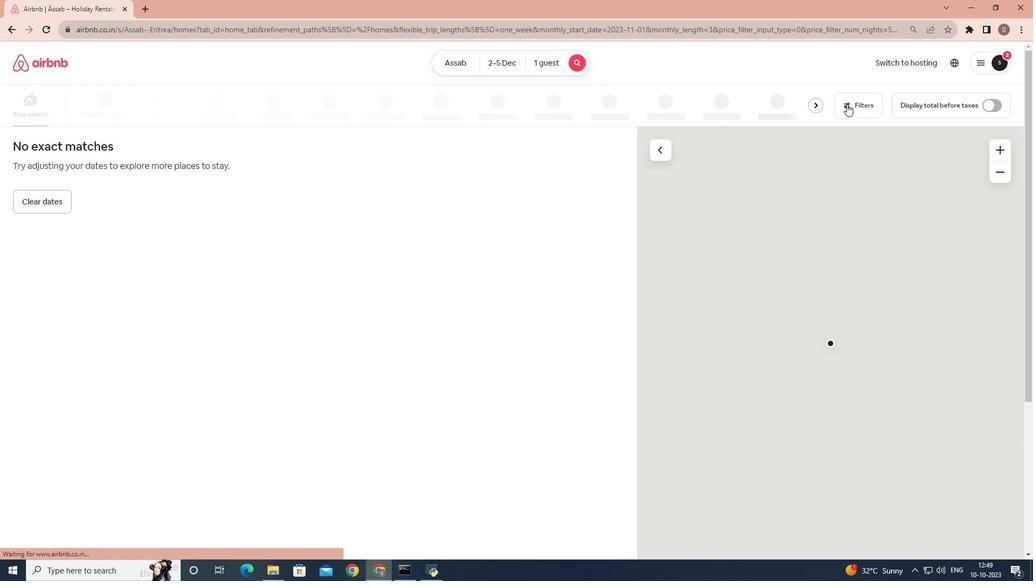 
Action: Mouse pressed left at (847, 104)
Screenshot: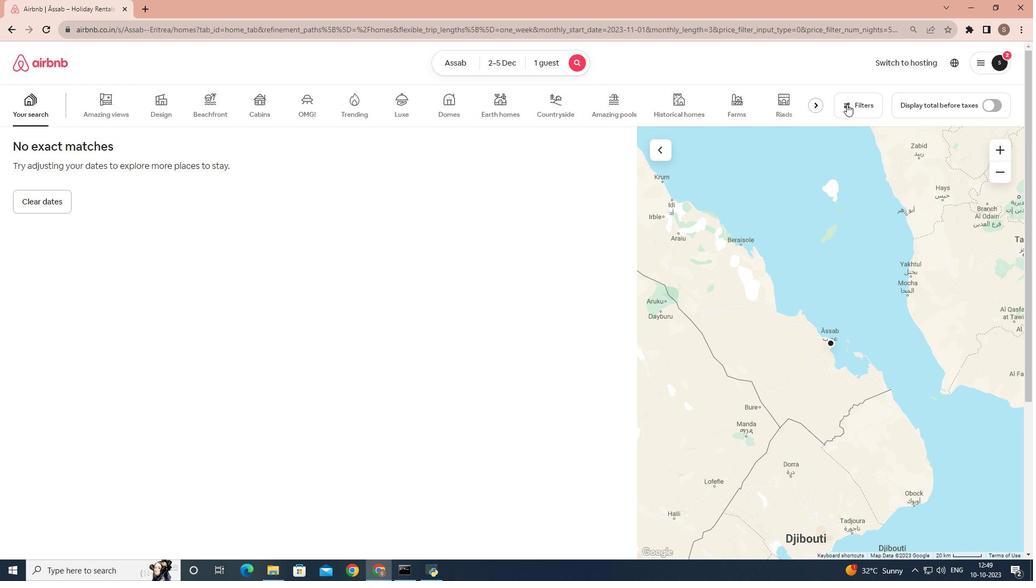 
Action: Mouse moved to (362, 350)
Screenshot: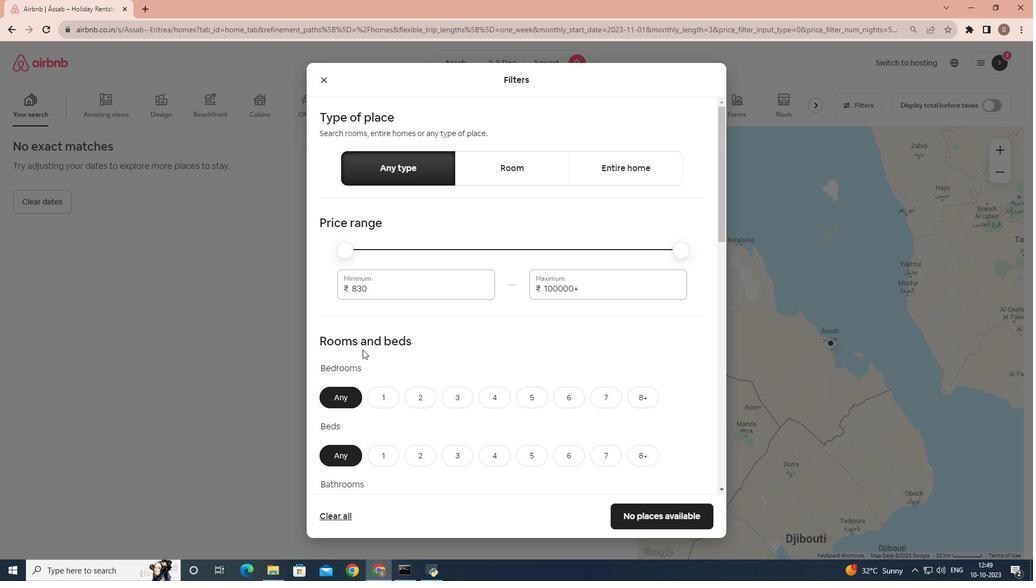 
Action: Mouse scrolled (362, 349) with delta (0, 0)
Screenshot: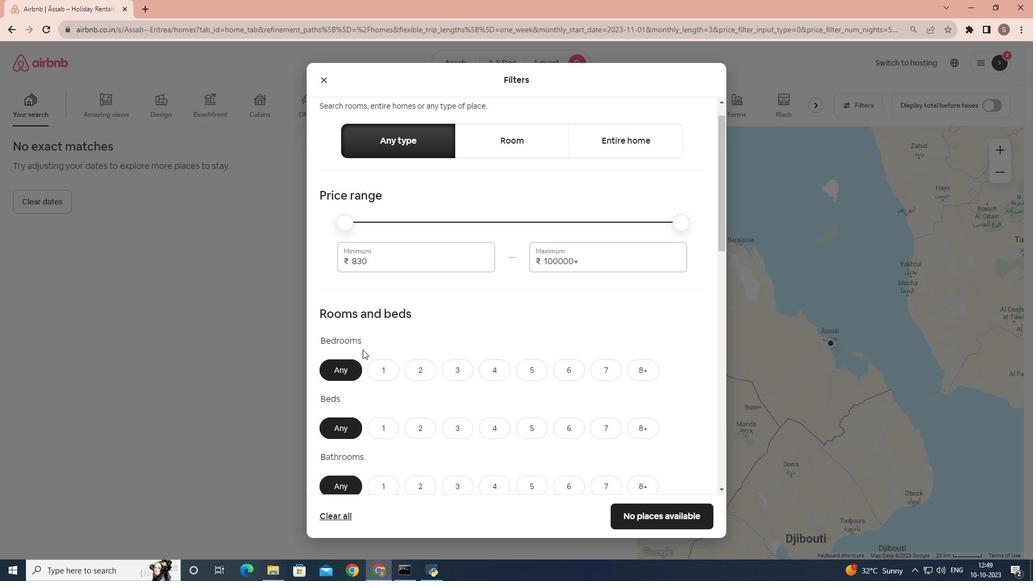
Action: Mouse moved to (389, 337)
Screenshot: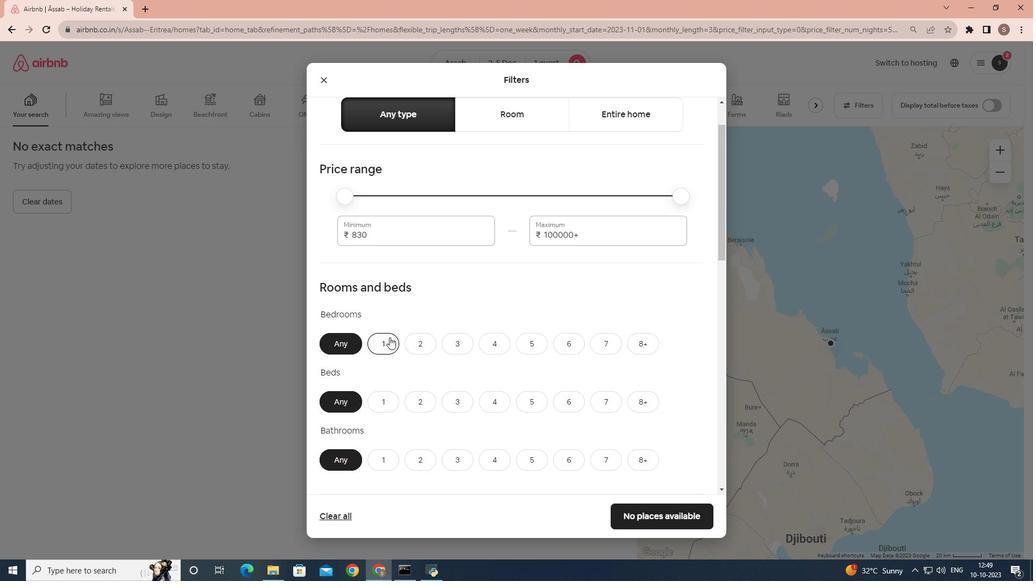 
Action: Mouse pressed left at (389, 337)
Screenshot: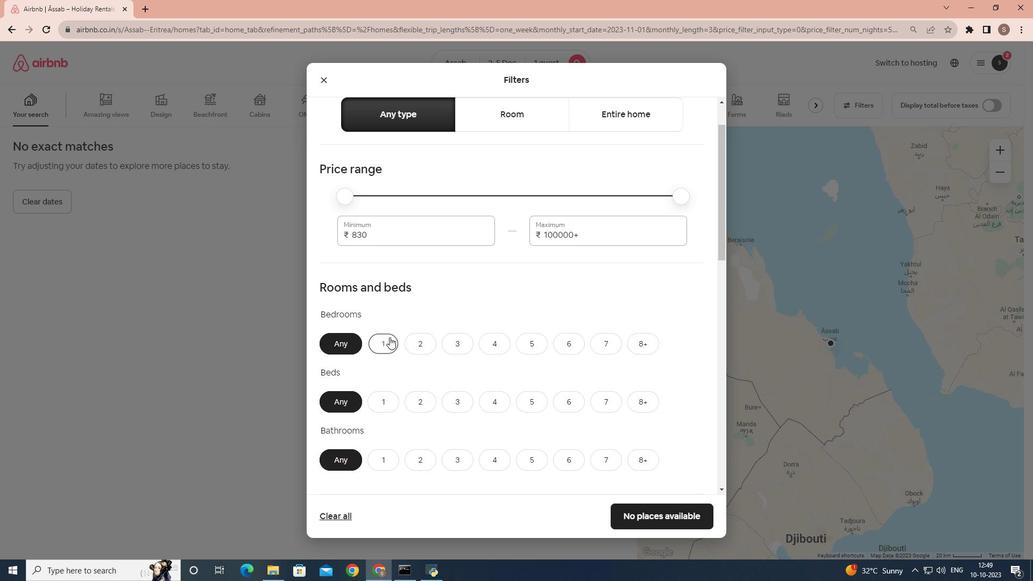 
Action: Mouse moved to (389, 337)
Screenshot: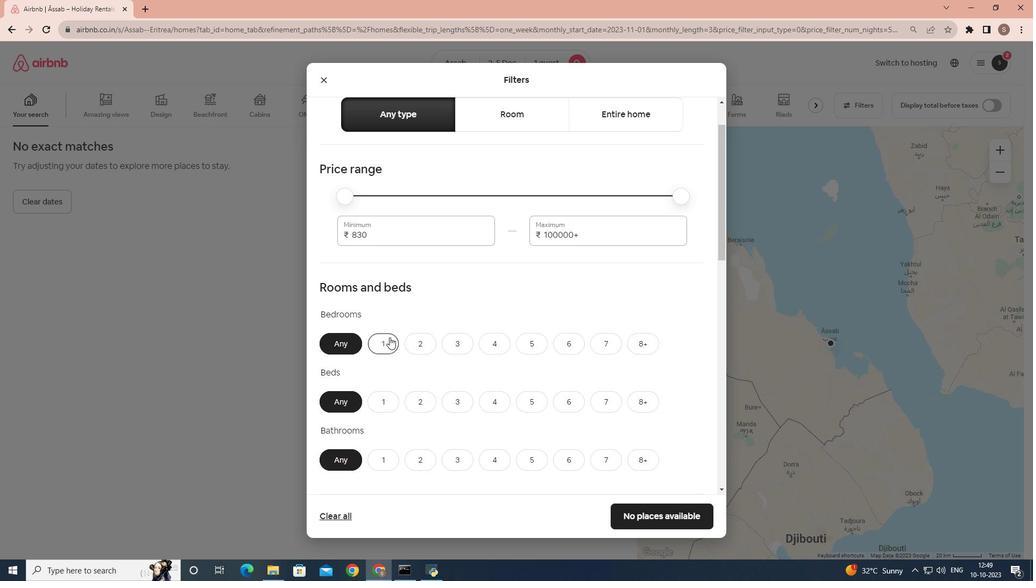 
Action: Mouse scrolled (389, 337) with delta (0, 0)
Screenshot: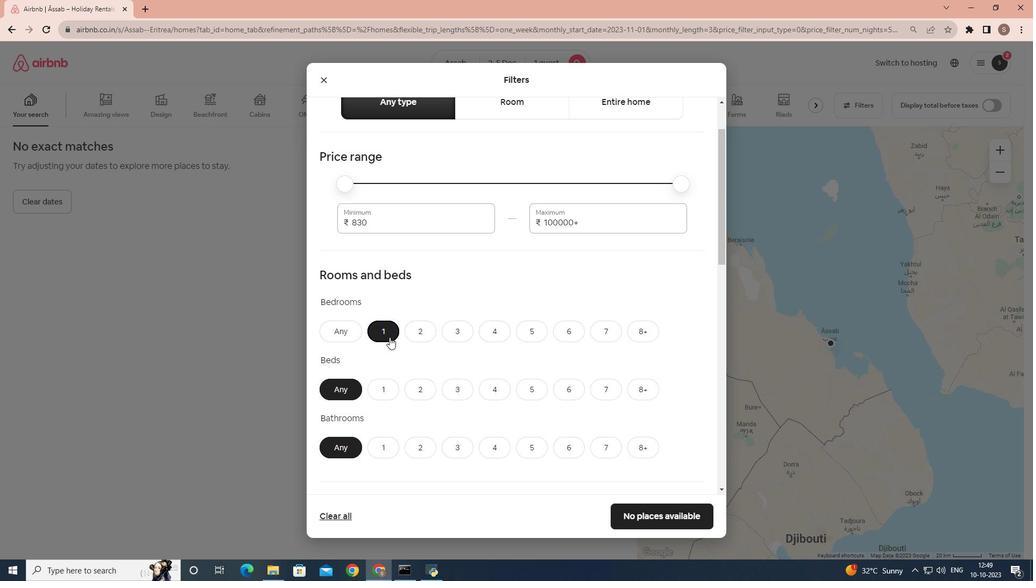 
Action: Mouse scrolled (389, 337) with delta (0, 0)
Screenshot: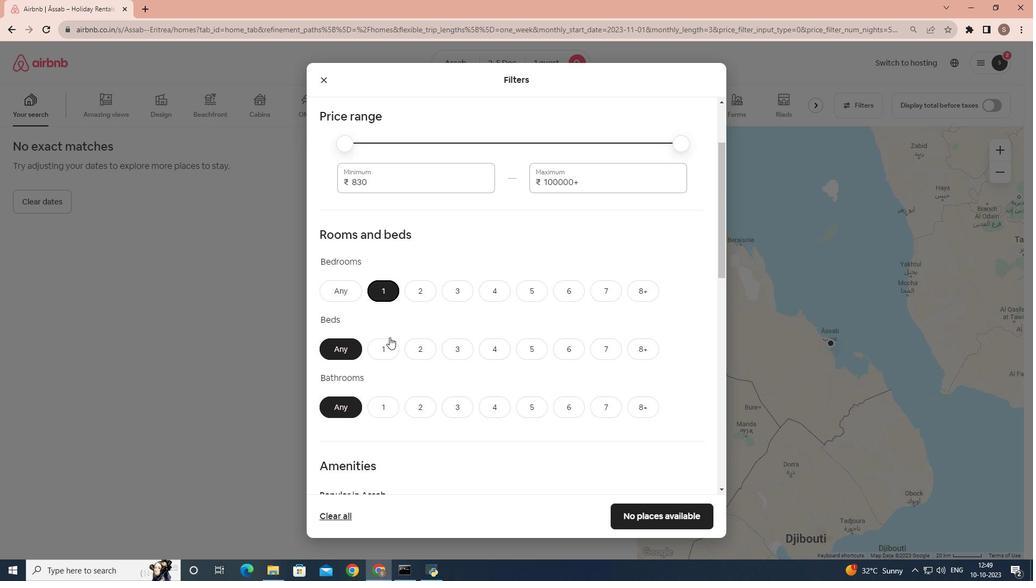 
Action: Mouse moved to (385, 305)
Screenshot: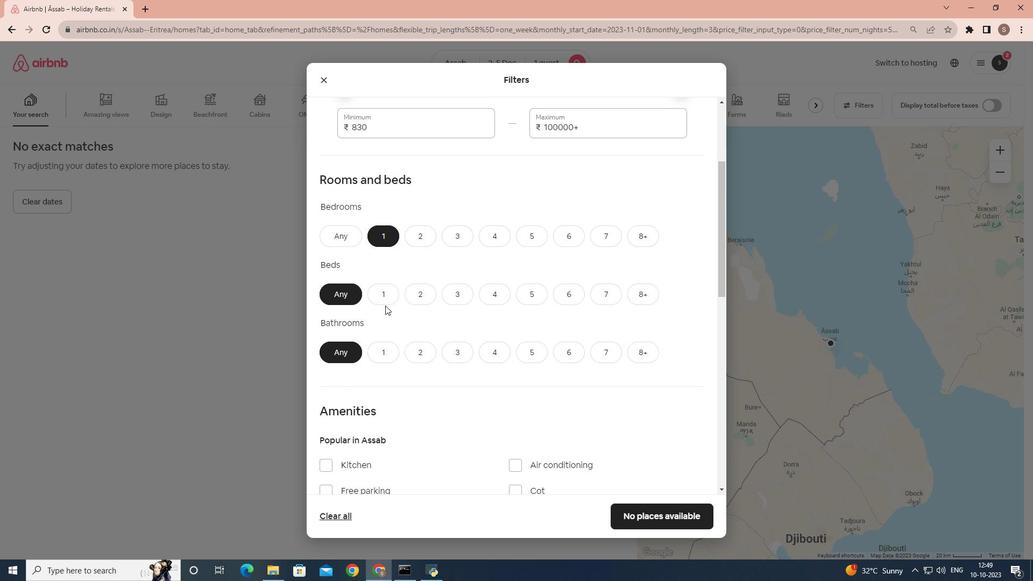 
Action: Mouse pressed left at (385, 305)
Screenshot: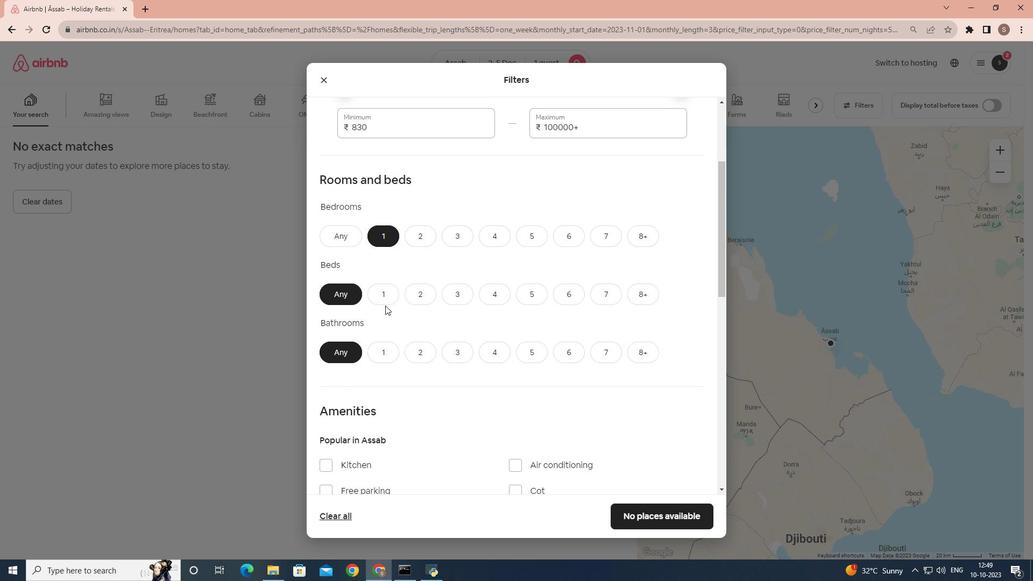 
Action: Mouse moved to (386, 302)
Screenshot: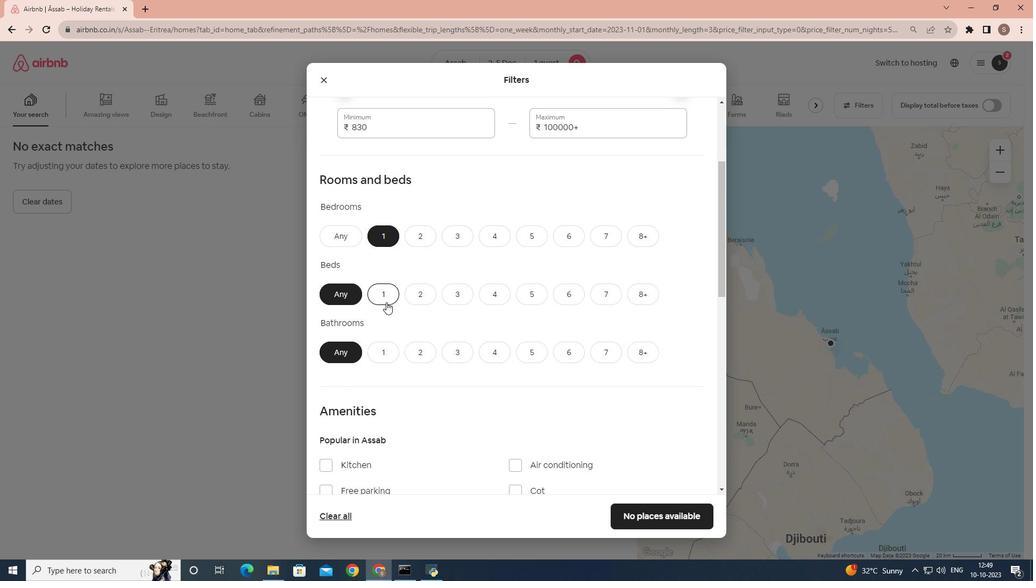 
Action: Mouse pressed left at (386, 302)
Screenshot: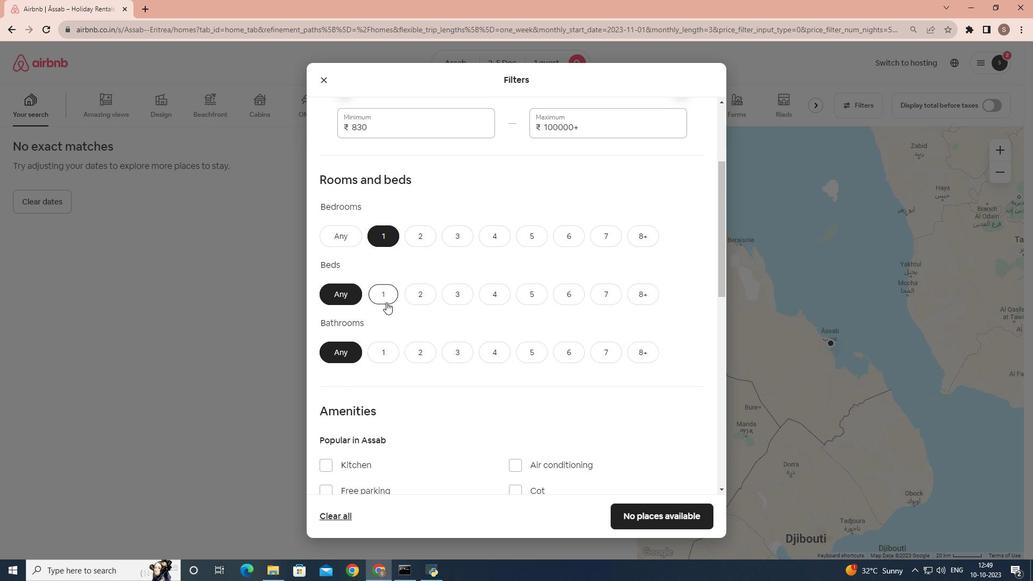
Action: Mouse moved to (381, 348)
Screenshot: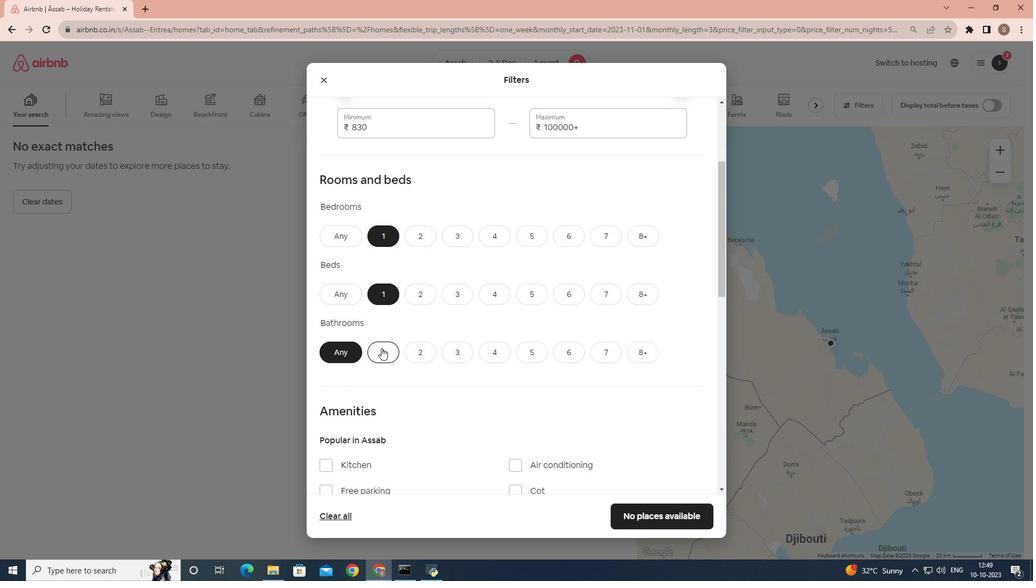 
Action: Mouse pressed left at (381, 348)
Screenshot: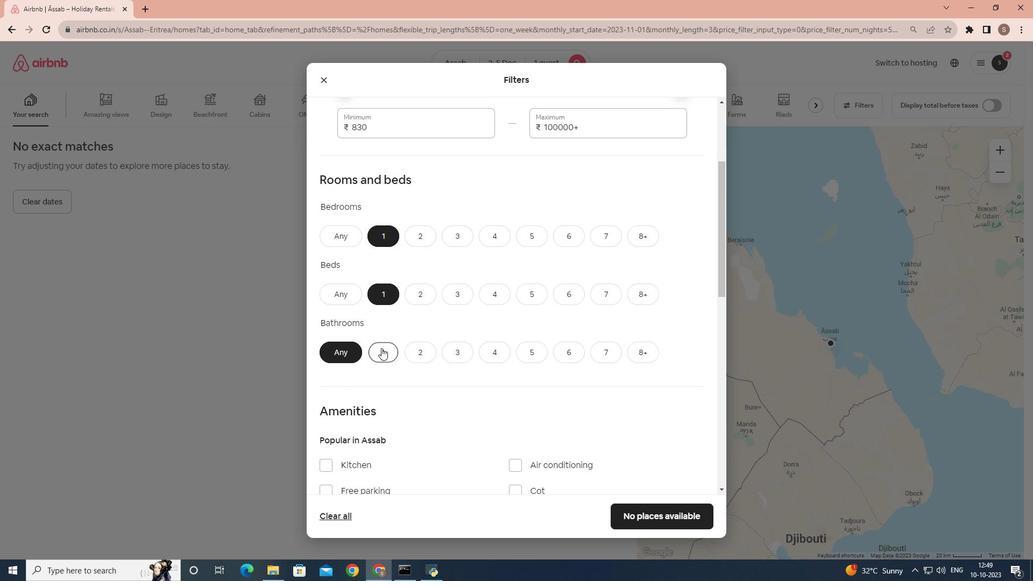 
Action: Mouse moved to (432, 346)
Screenshot: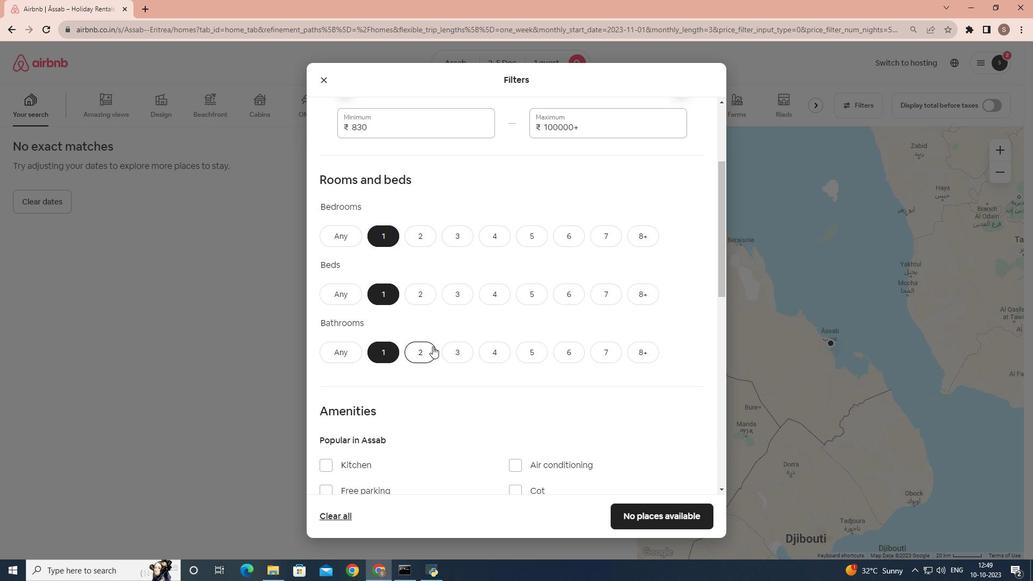 
Action: Mouse scrolled (432, 346) with delta (0, 0)
Screenshot: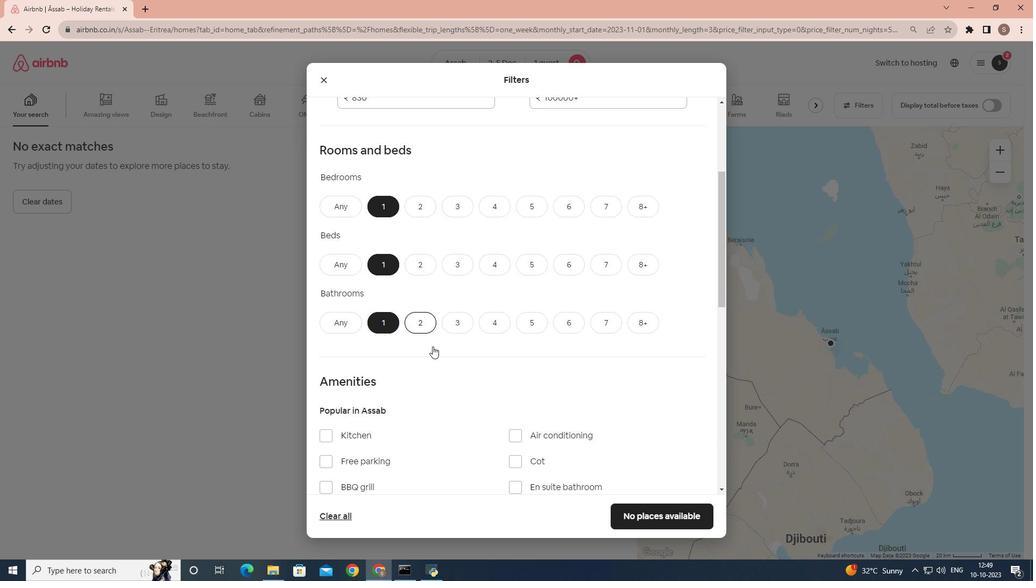 
Action: Mouse scrolled (432, 346) with delta (0, 0)
Screenshot: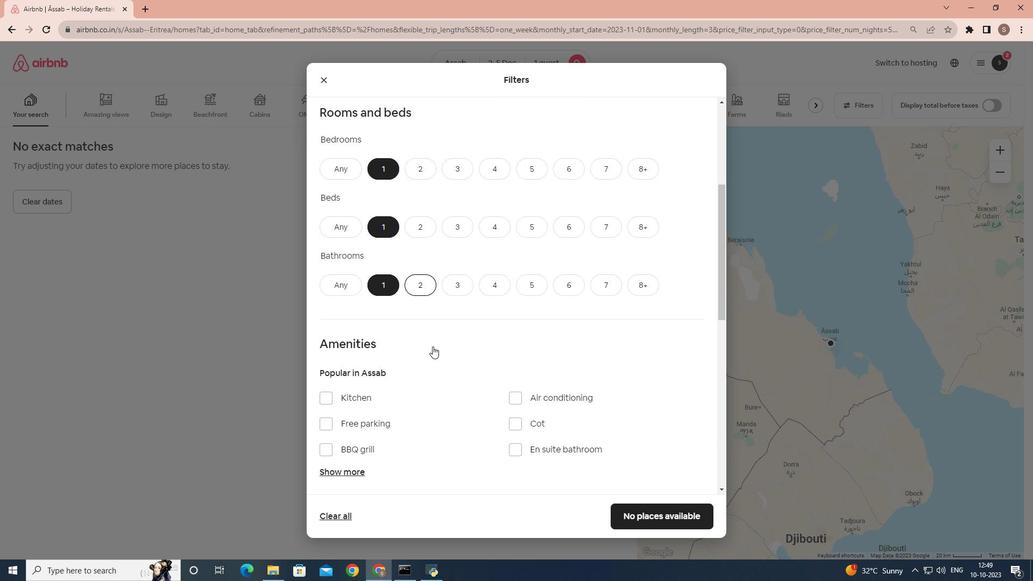 
Action: Mouse scrolled (432, 346) with delta (0, 0)
Screenshot: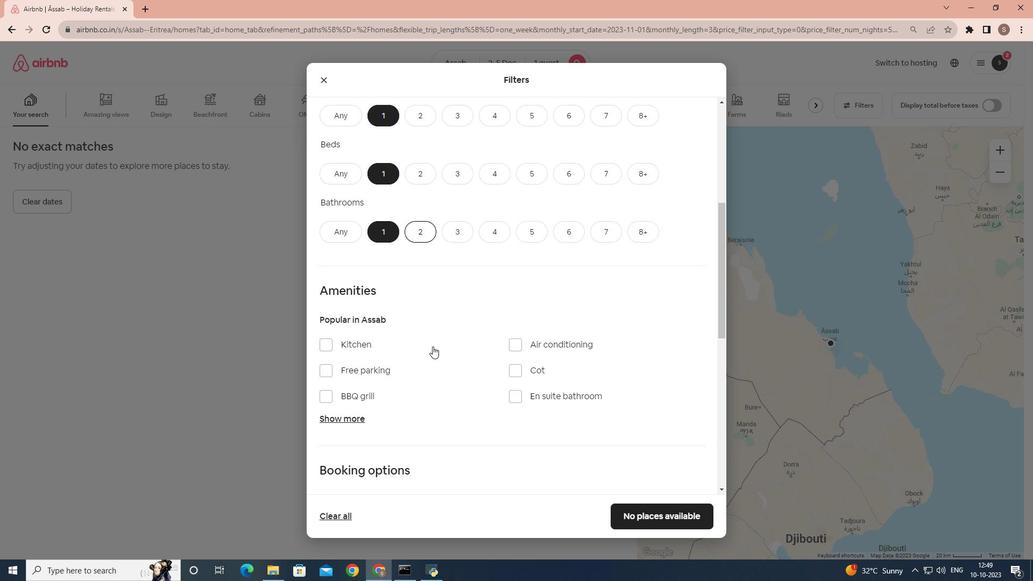 
Action: Mouse moved to (433, 346)
Screenshot: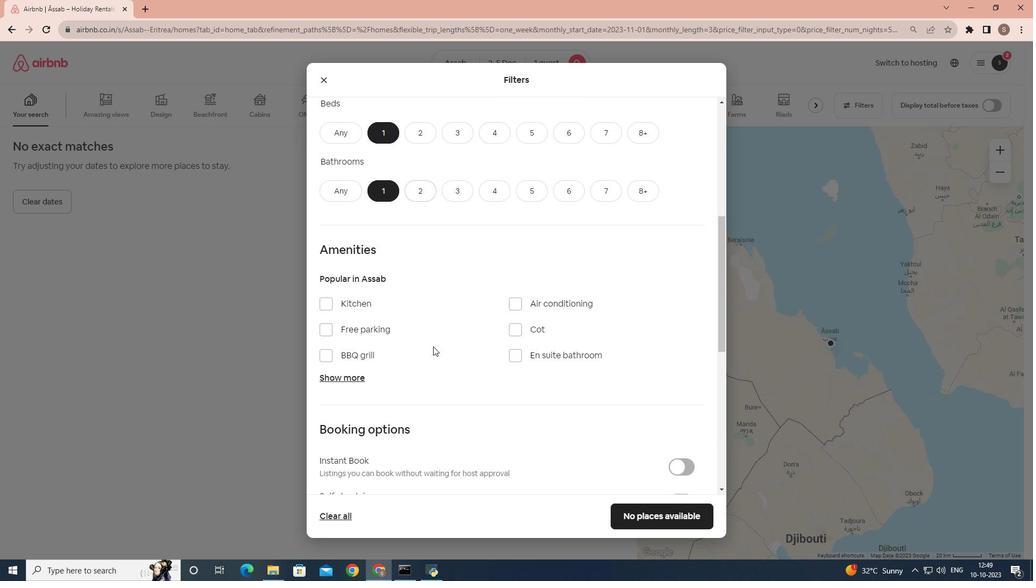 
